 Task: Search one way flight ticket for 5 adults, 2 children, 1 infant in seat and 1 infant on lap in economy from Lawton: Lawton-fort Sill Regional Airport to Indianapolis: Indianapolis International Airport on 8-5-2023. Number of bags: 10 checked bags. Price is upto 73000. Outbound departure time preference is 4:30.
Action: Mouse moved to (309, 270)
Screenshot: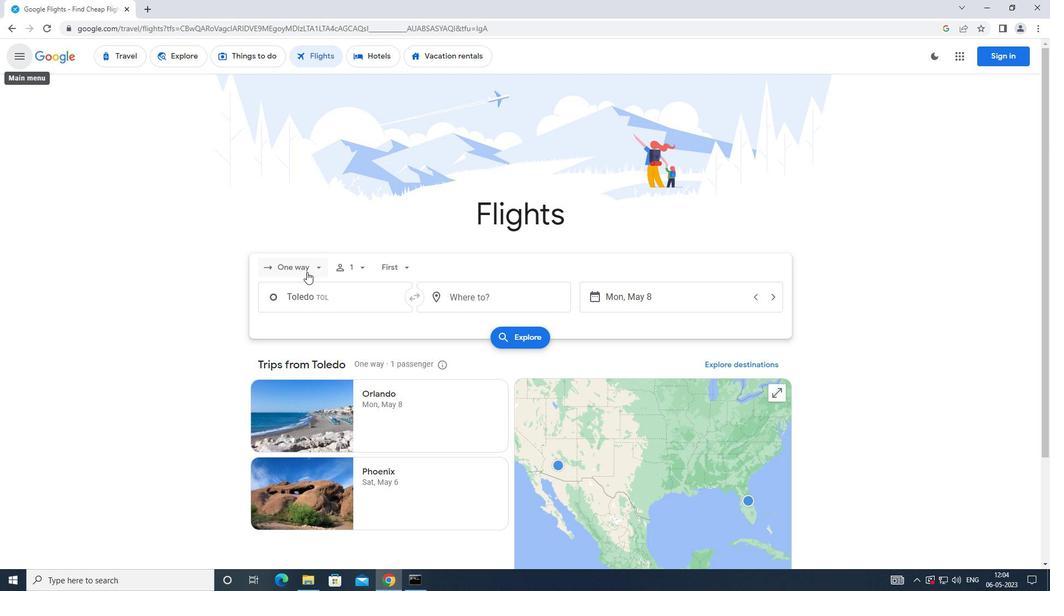 
Action: Mouse pressed left at (309, 270)
Screenshot: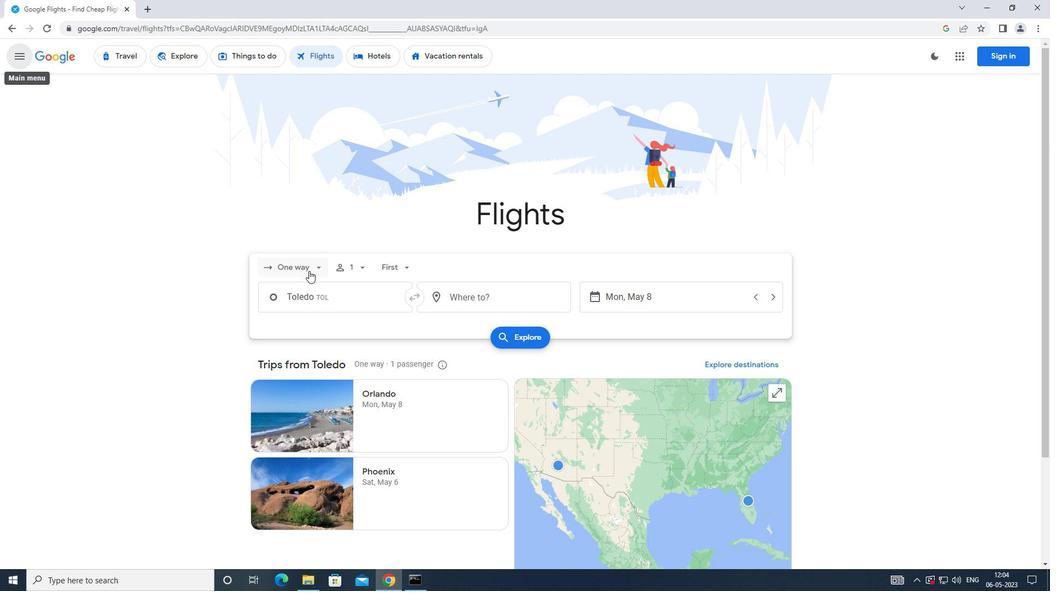 
Action: Mouse moved to (328, 315)
Screenshot: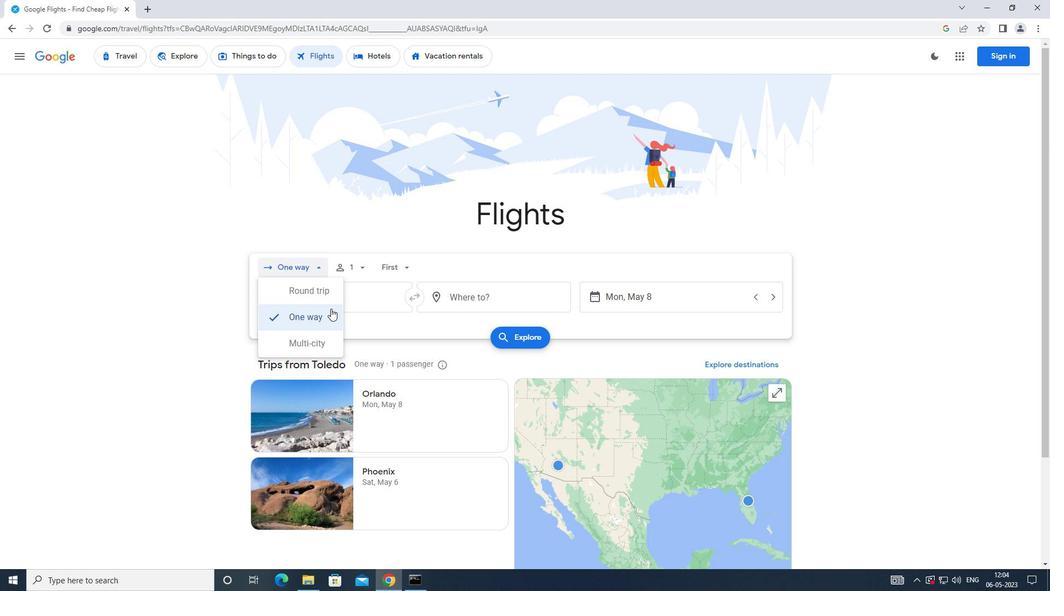 
Action: Mouse pressed left at (328, 315)
Screenshot: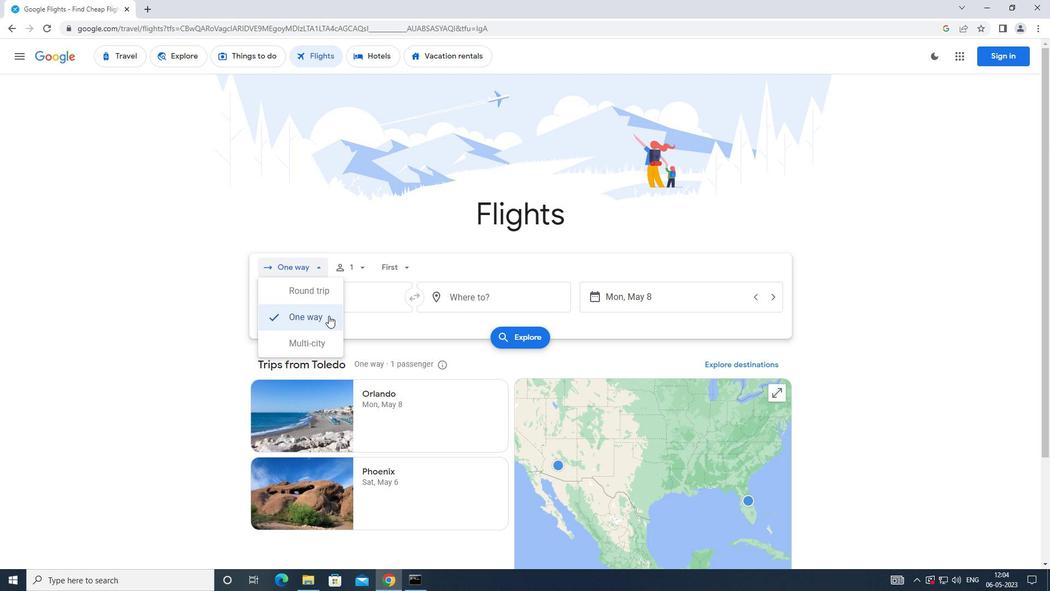
Action: Mouse moved to (346, 268)
Screenshot: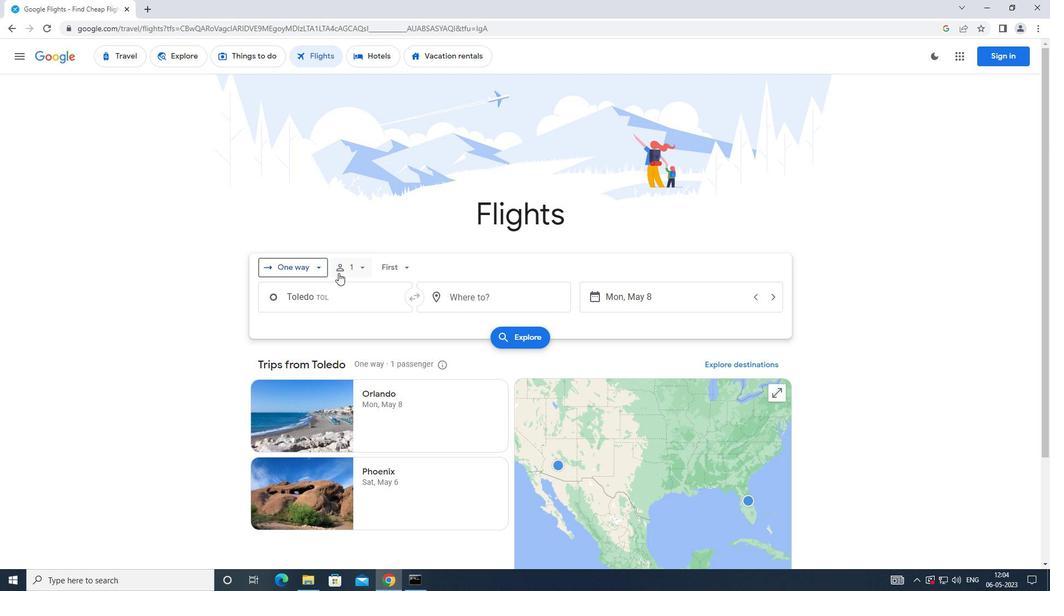 
Action: Mouse pressed left at (346, 268)
Screenshot: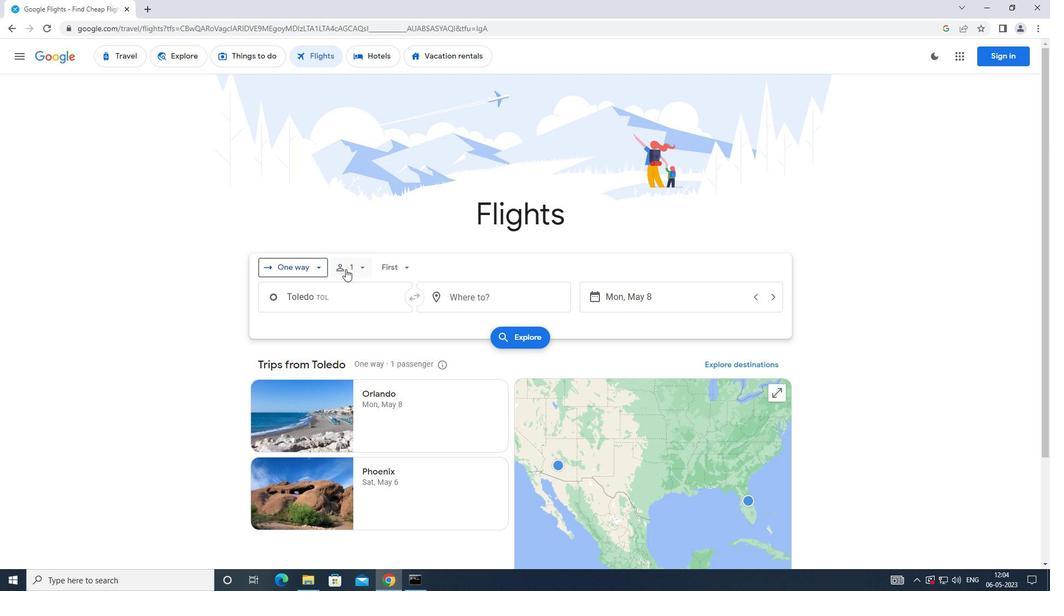 
Action: Mouse moved to (443, 298)
Screenshot: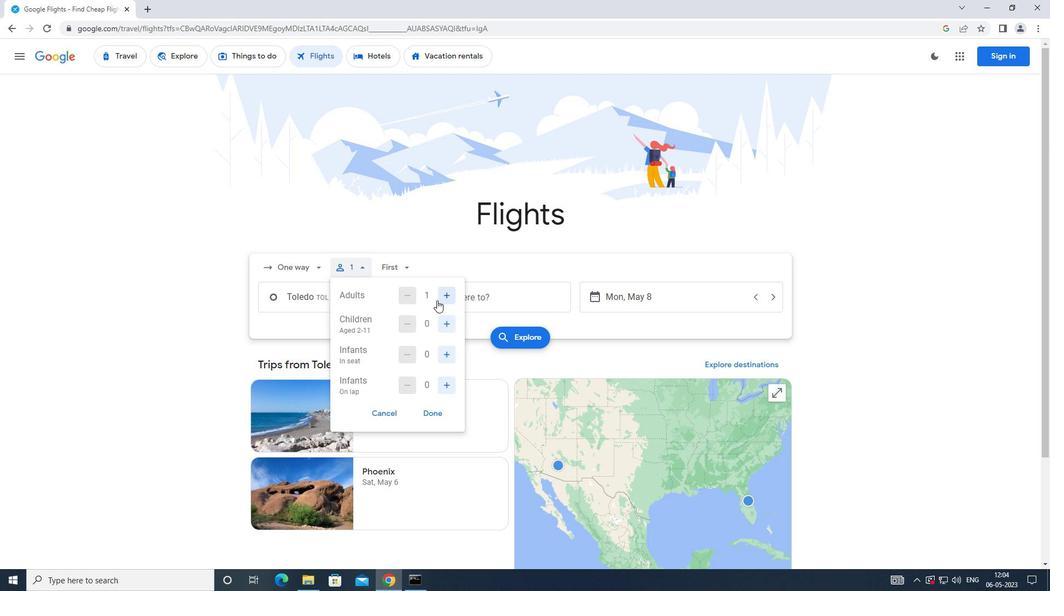 
Action: Mouse pressed left at (443, 298)
Screenshot: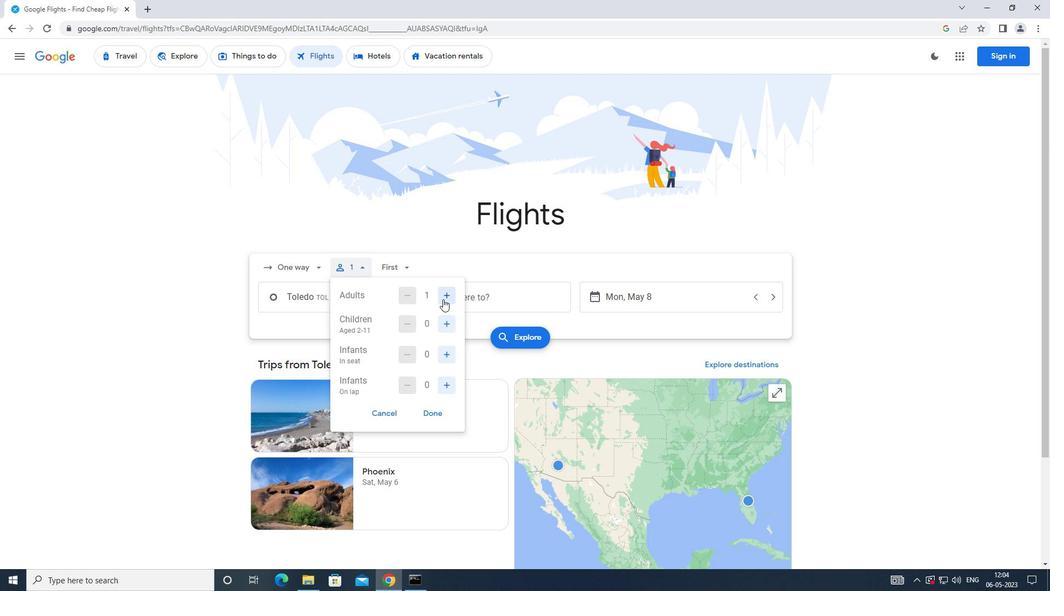 
Action: Mouse pressed left at (443, 298)
Screenshot: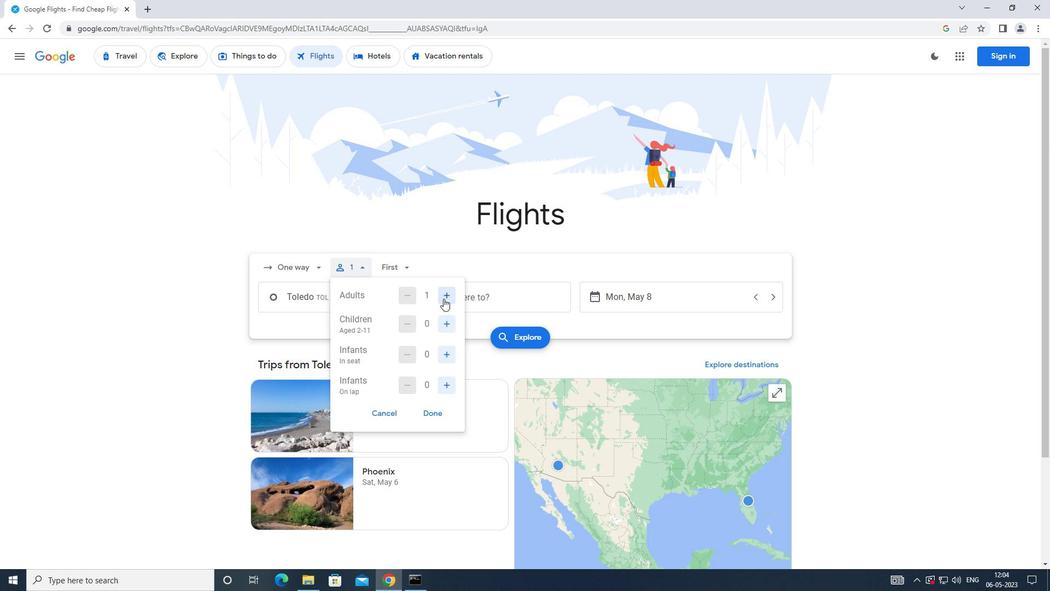 
Action: Mouse pressed left at (443, 298)
Screenshot: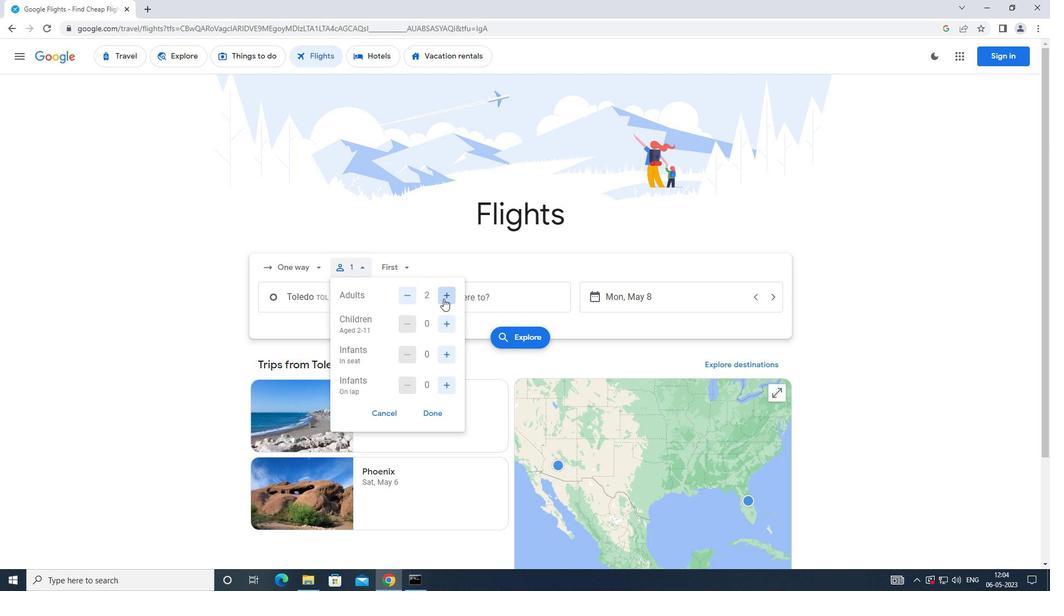 
Action: Mouse pressed left at (443, 298)
Screenshot: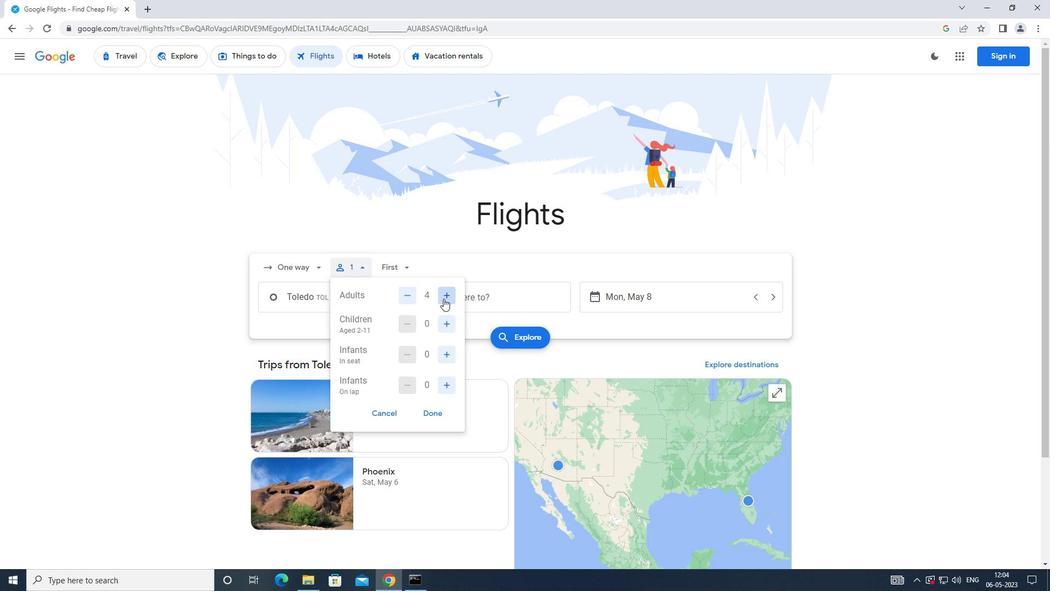 
Action: Mouse moved to (443, 317)
Screenshot: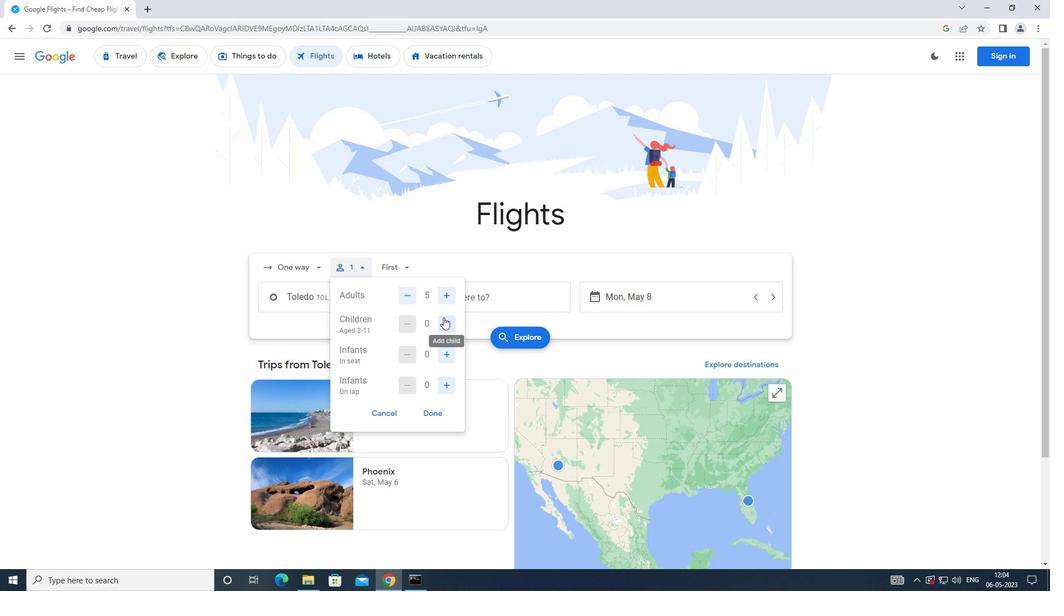 
Action: Mouse pressed left at (443, 317)
Screenshot: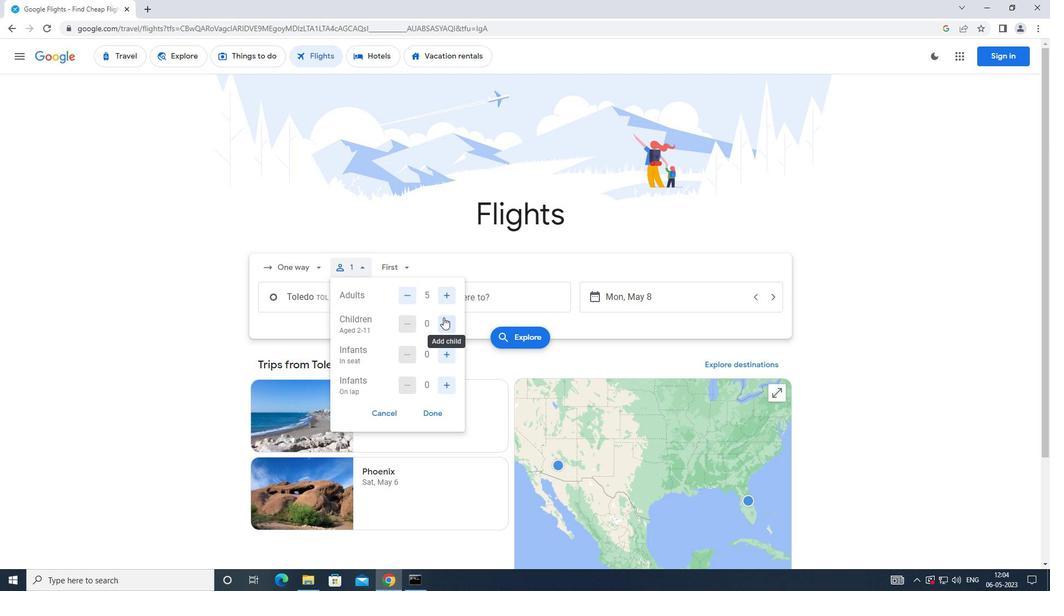 
Action: Mouse pressed left at (443, 317)
Screenshot: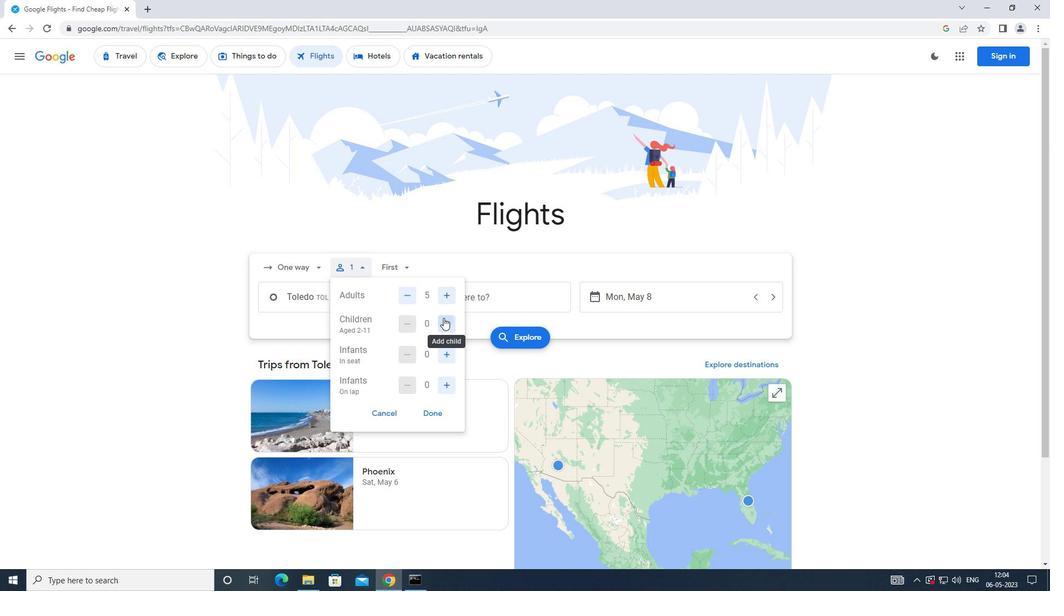 
Action: Mouse moved to (448, 357)
Screenshot: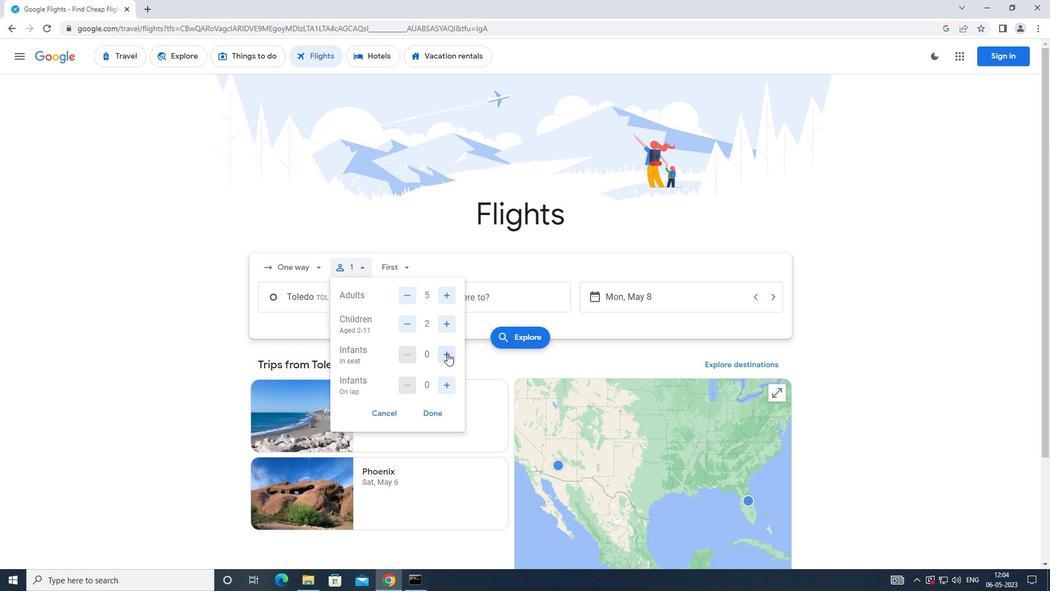 
Action: Mouse pressed left at (448, 357)
Screenshot: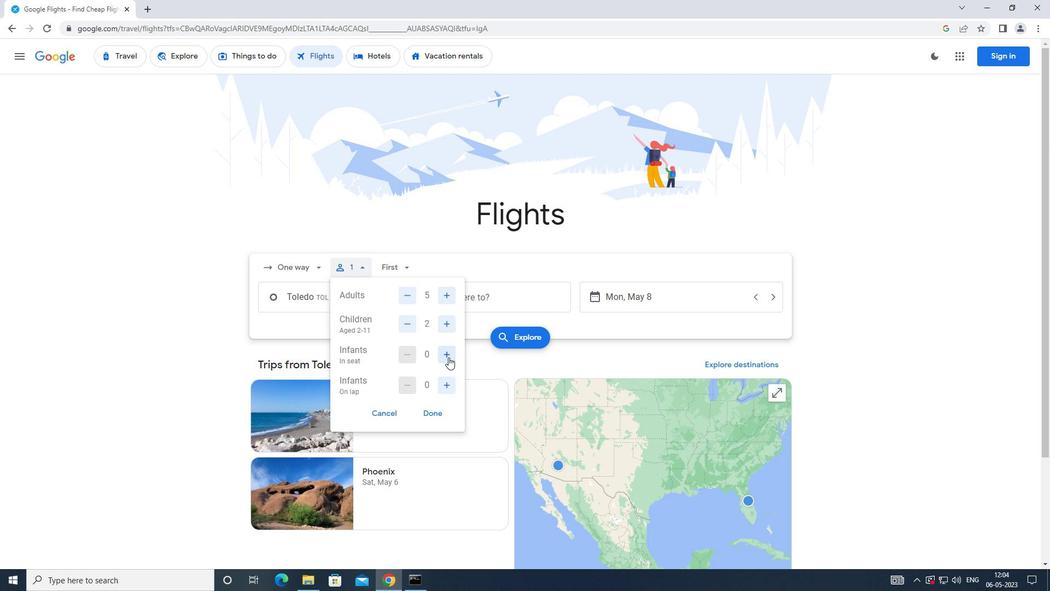 
Action: Mouse moved to (446, 395)
Screenshot: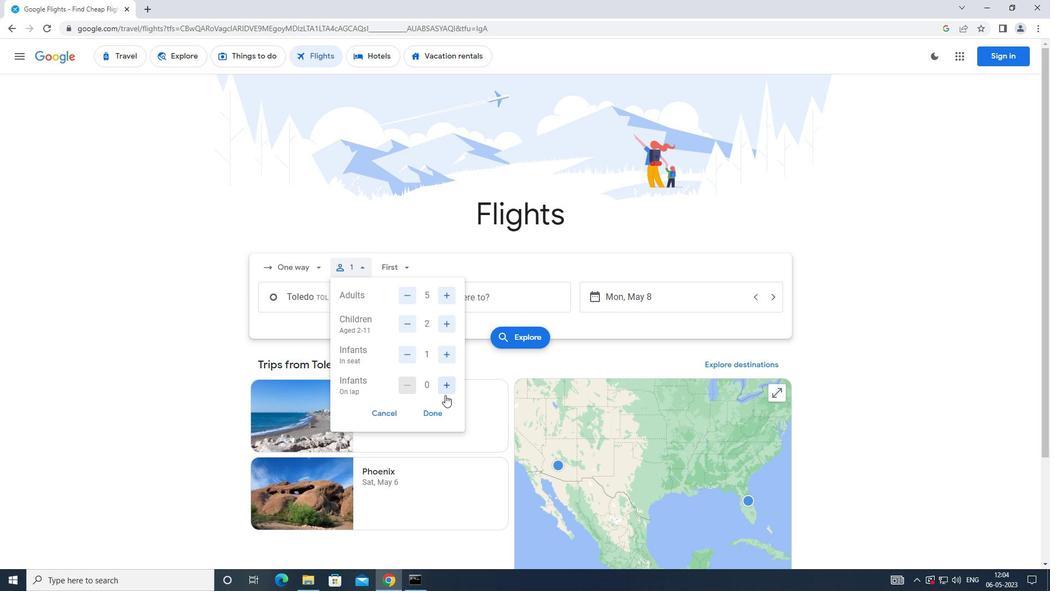 
Action: Mouse pressed left at (446, 395)
Screenshot: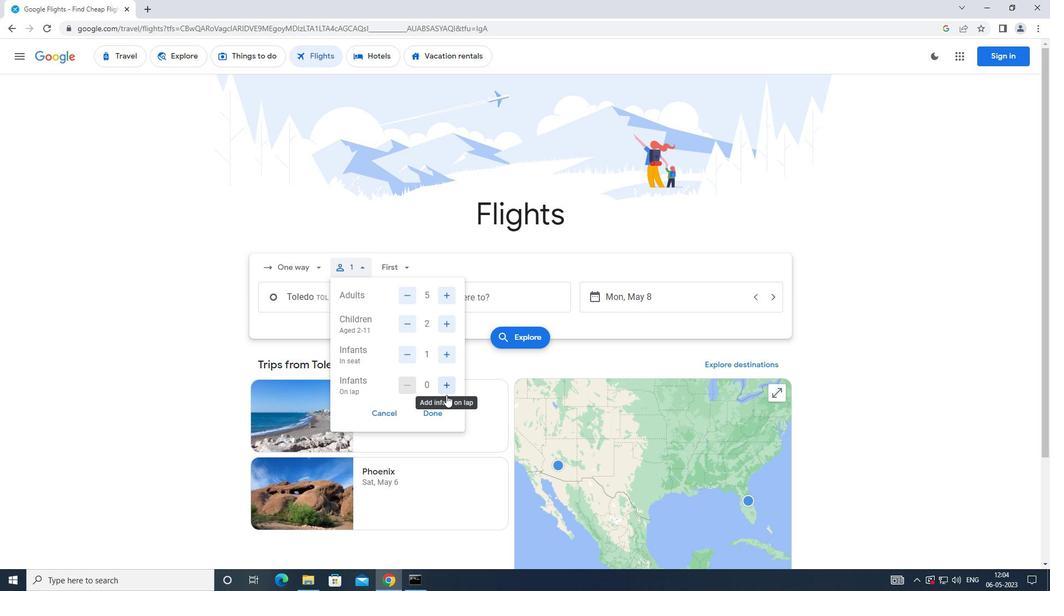 
Action: Mouse moved to (439, 408)
Screenshot: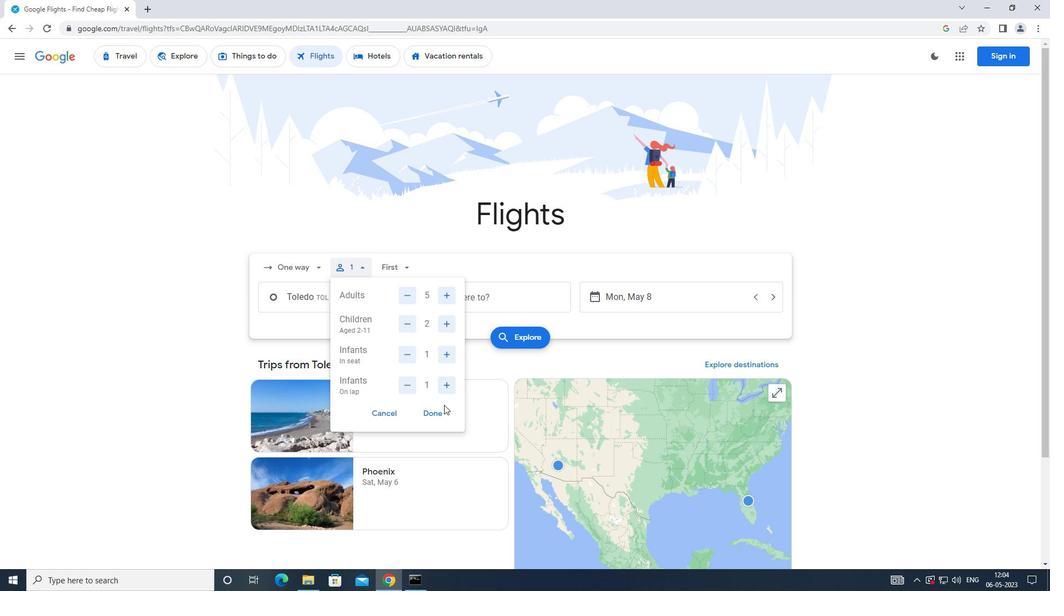 
Action: Mouse pressed left at (439, 408)
Screenshot: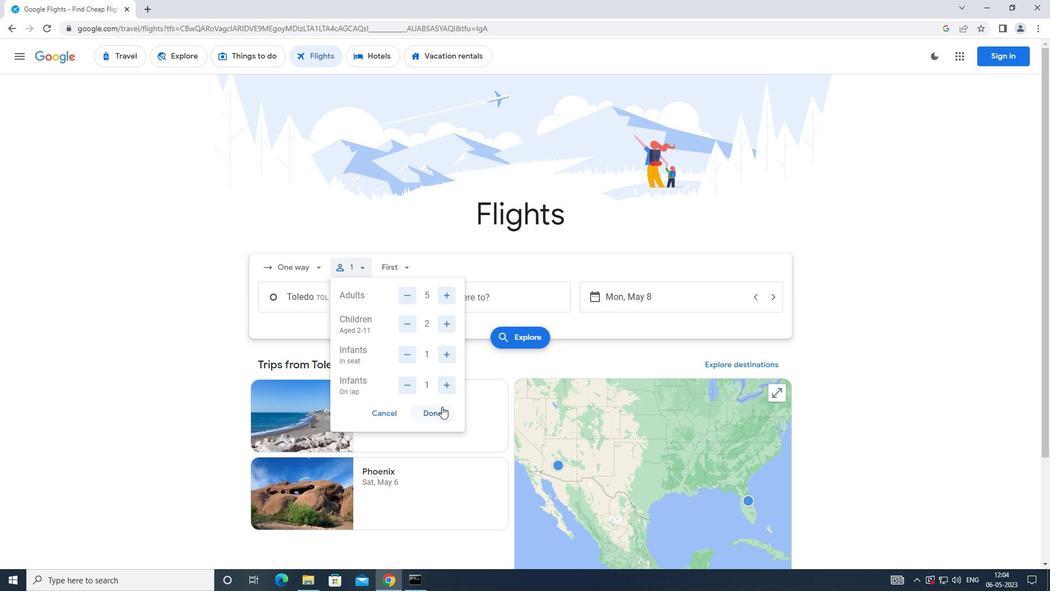 
Action: Mouse moved to (404, 263)
Screenshot: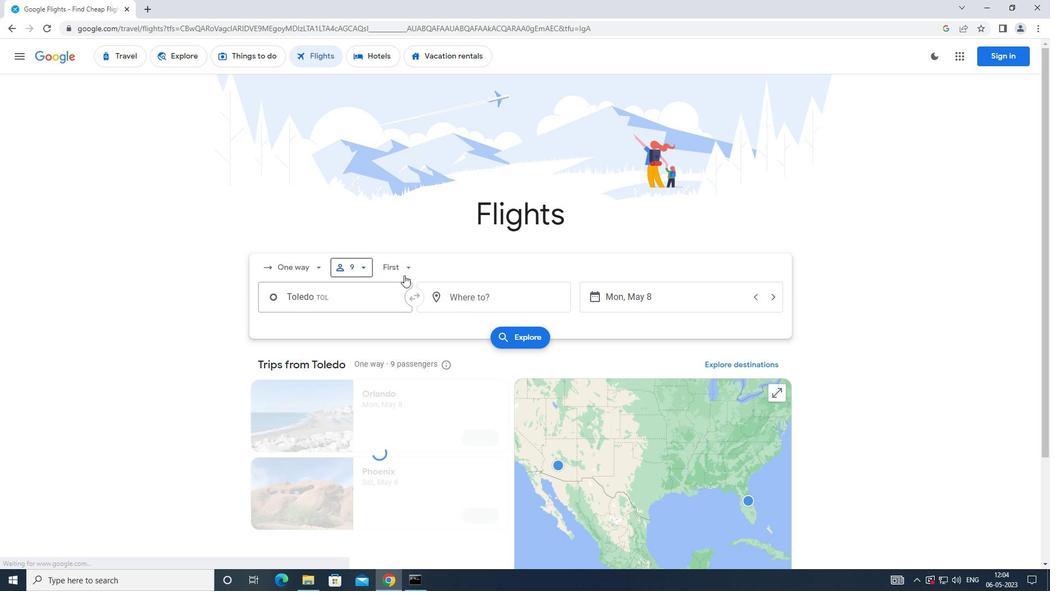 
Action: Mouse pressed left at (404, 263)
Screenshot: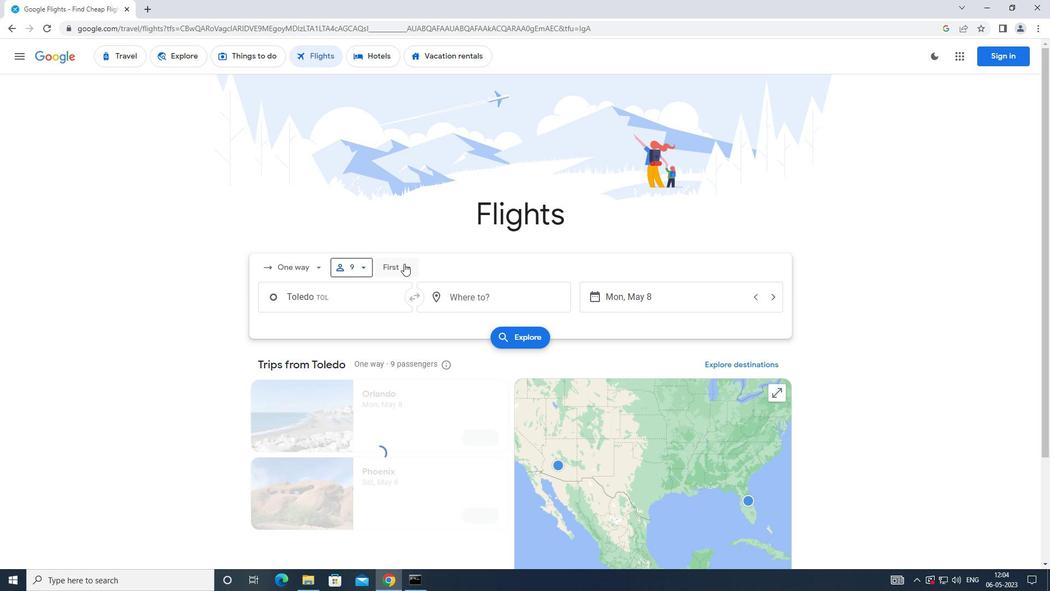 
Action: Mouse moved to (421, 292)
Screenshot: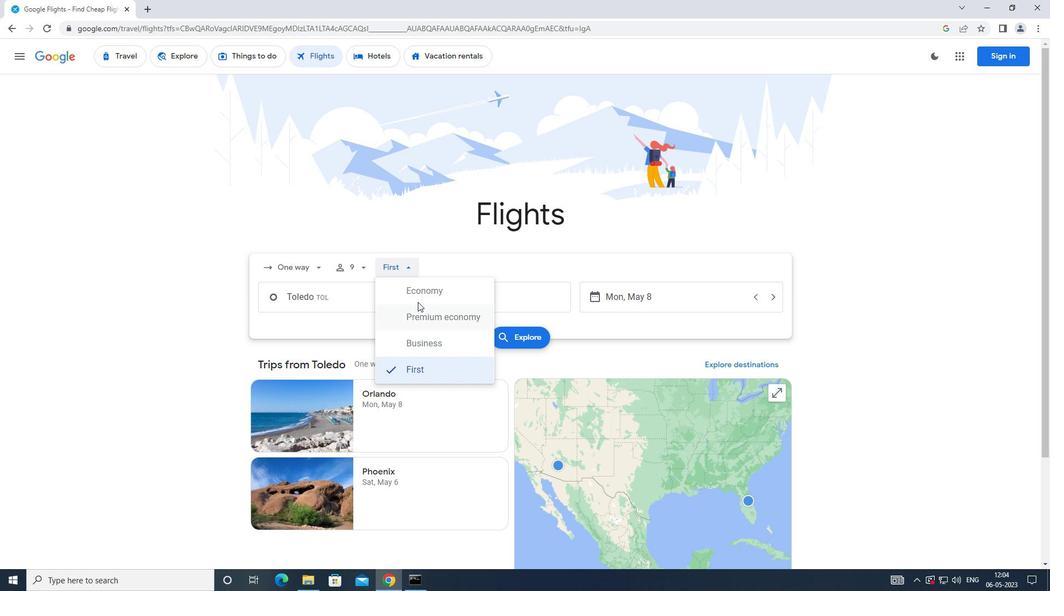 
Action: Mouse pressed left at (421, 292)
Screenshot: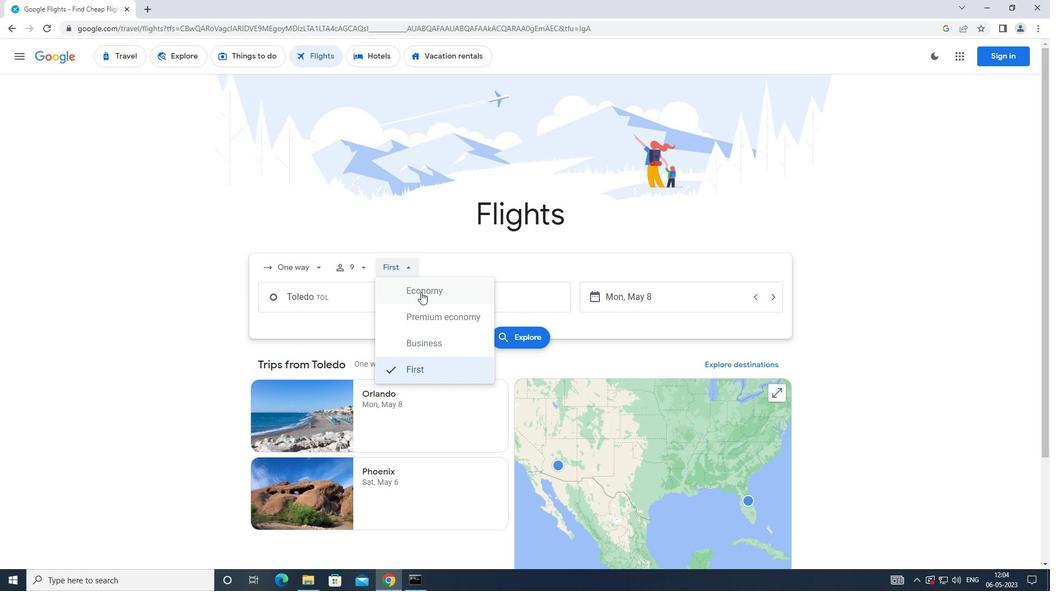 
Action: Mouse moved to (374, 293)
Screenshot: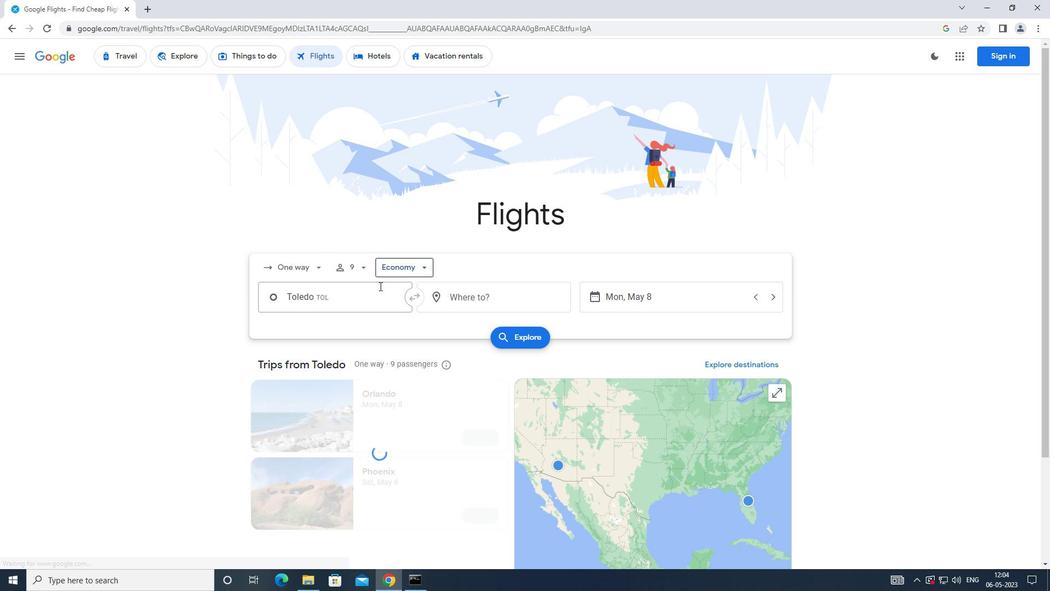 
Action: Mouse pressed left at (374, 293)
Screenshot: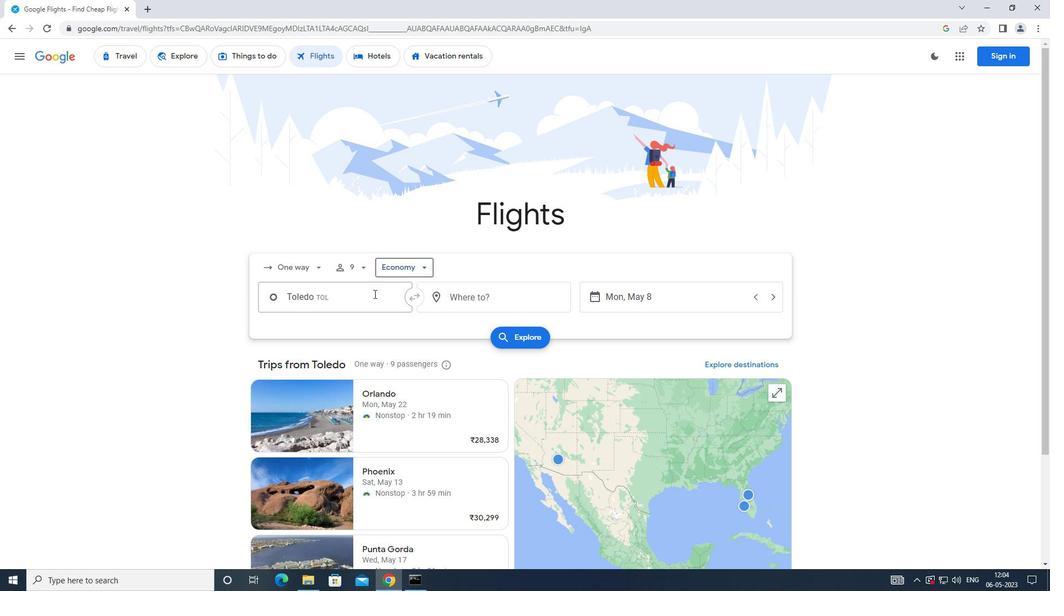 
Action: Mouse moved to (374, 297)
Screenshot: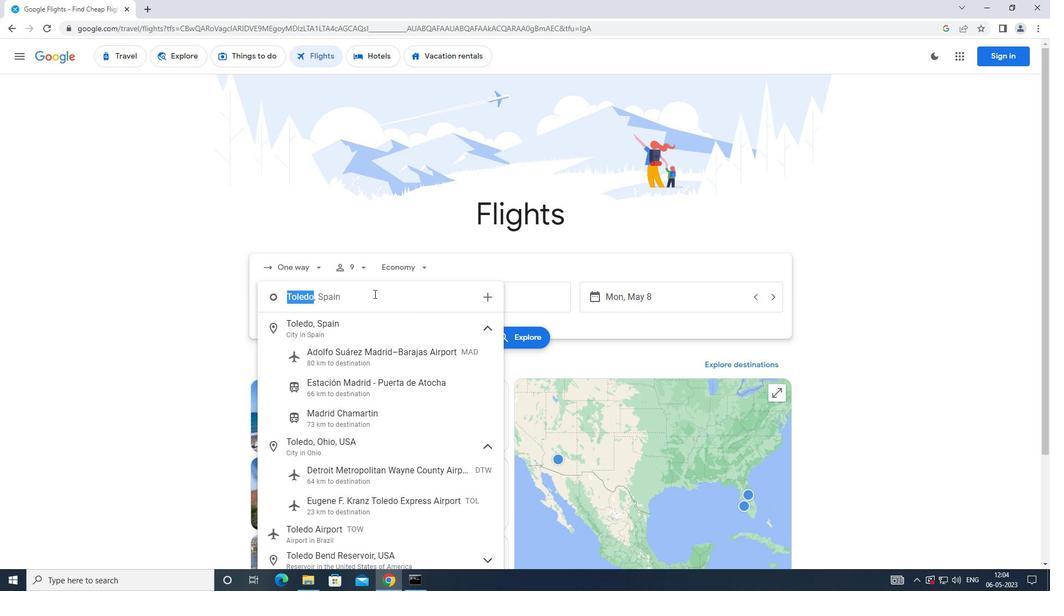 
Action: Key pressed <Key.caps_lock>l<Key.backspace><Key.caps_lock>l<Key.caps_lock>awton-fort
Screenshot: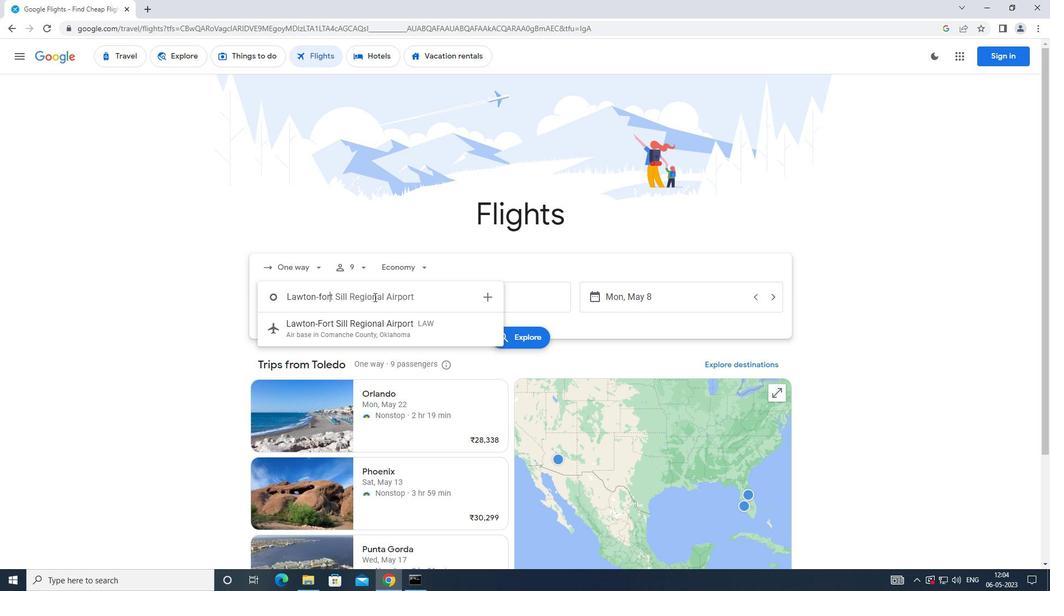 
Action: Mouse moved to (352, 333)
Screenshot: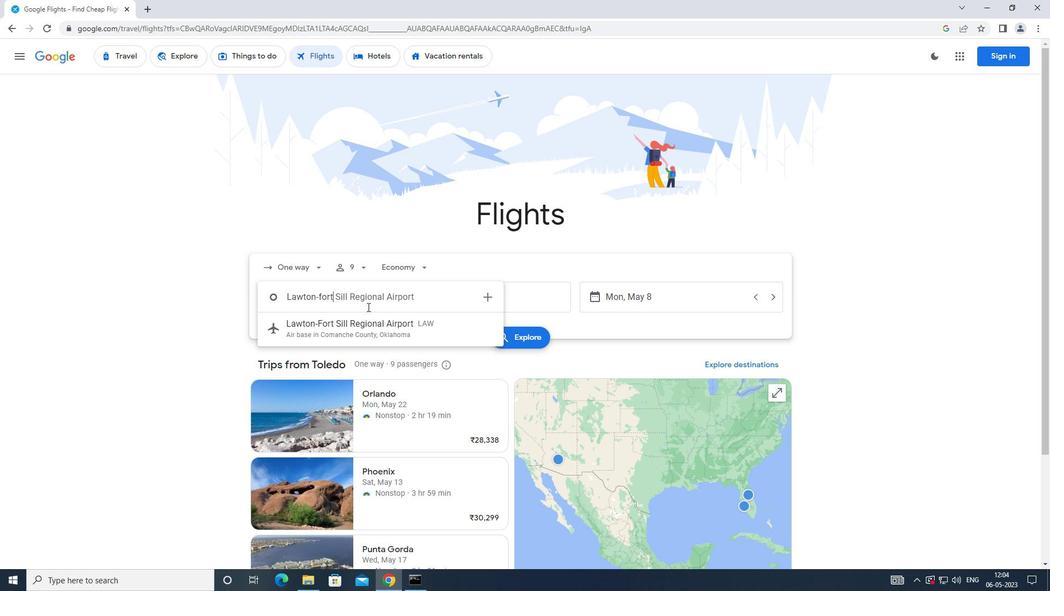 
Action: Mouse pressed left at (352, 333)
Screenshot: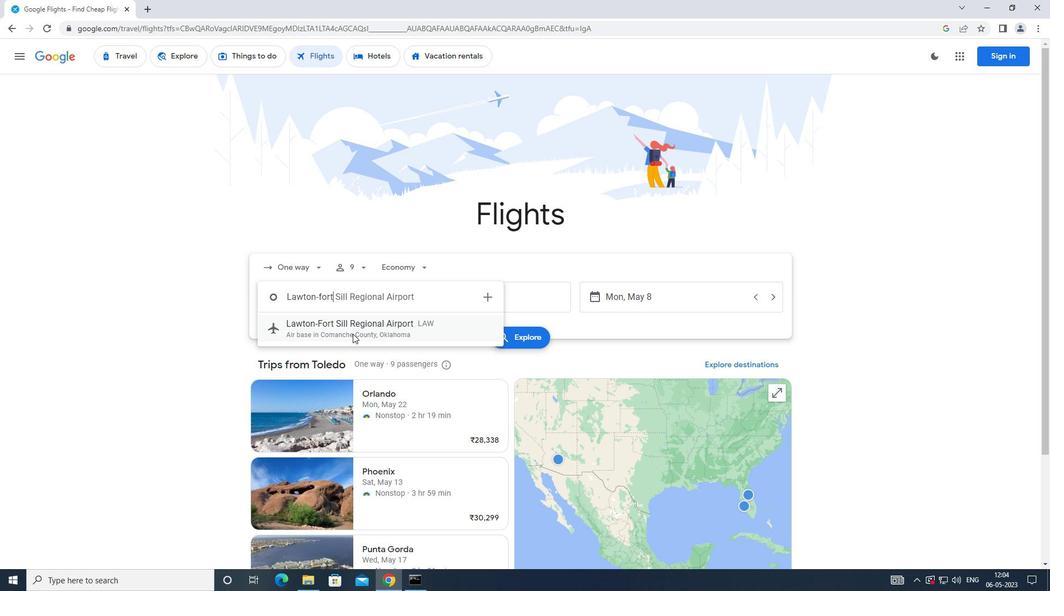 
Action: Mouse moved to (448, 297)
Screenshot: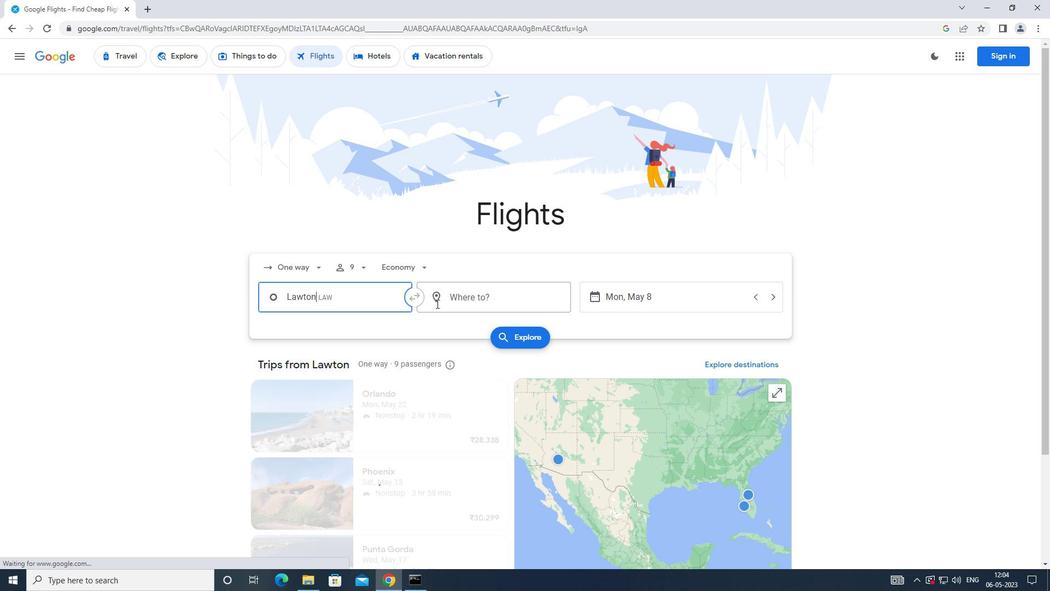 
Action: Mouse pressed left at (448, 297)
Screenshot: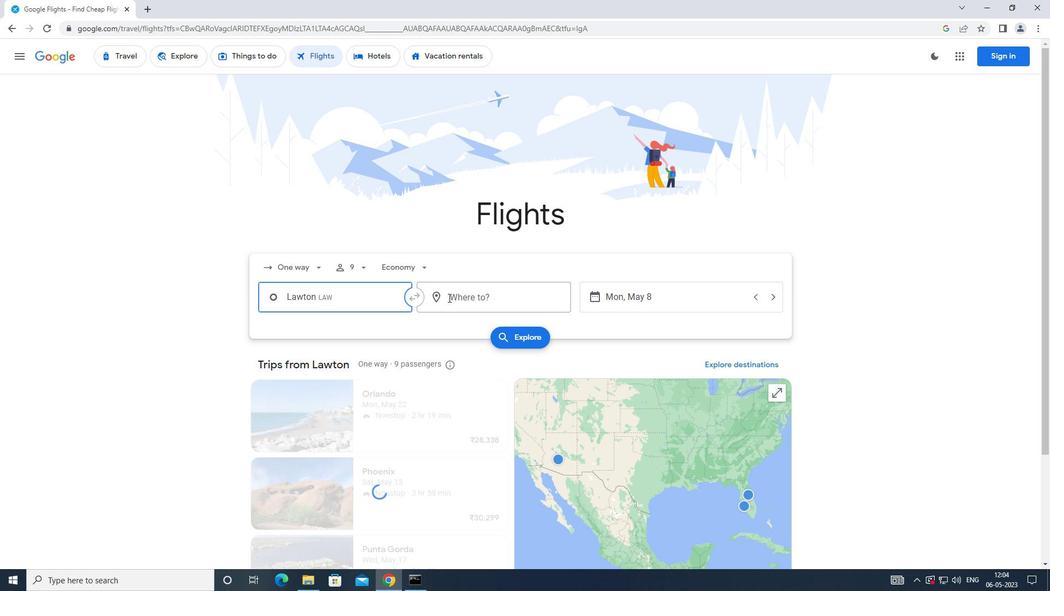
Action: Mouse moved to (429, 303)
Screenshot: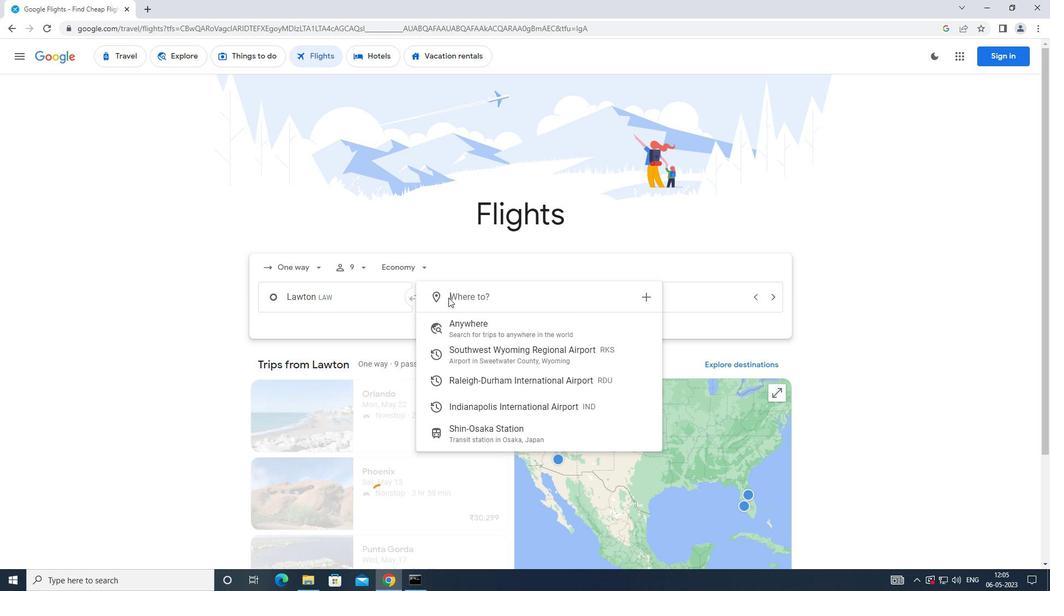 
Action: Key pressed <Key.caps_lock>i<Key.caps_lock>ndianapolis
Screenshot: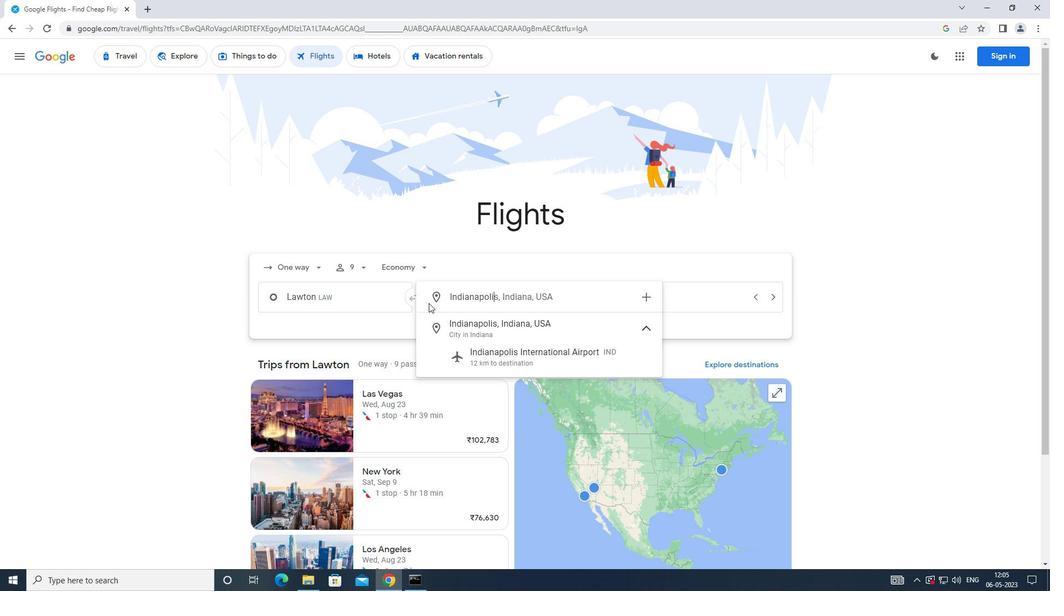 
Action: Mouse moved to (489, 357)
Screenshot: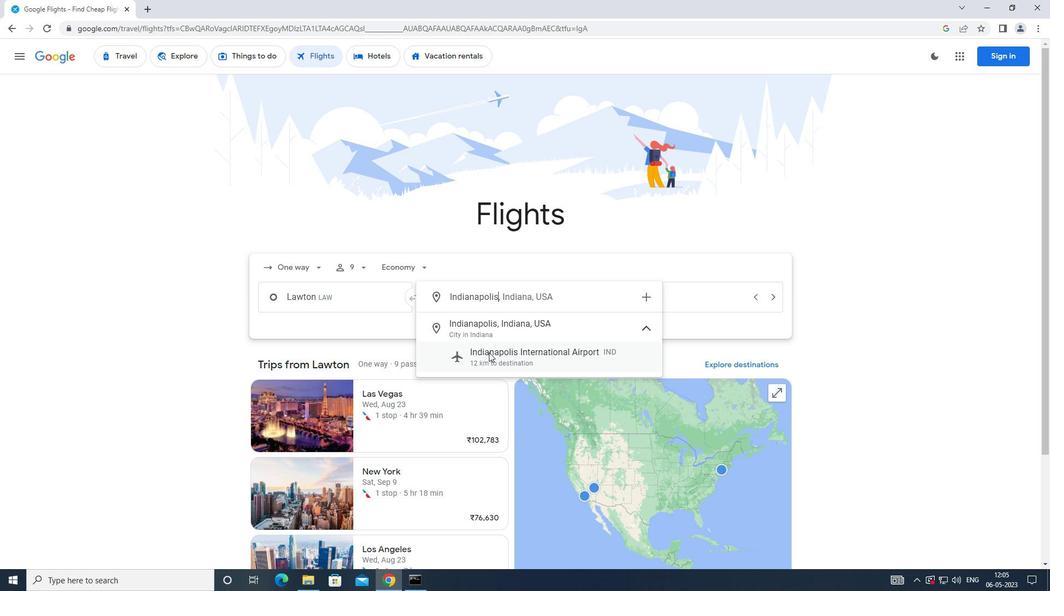 
Action: Mouse pressed left at (489, 357)
Screenshot: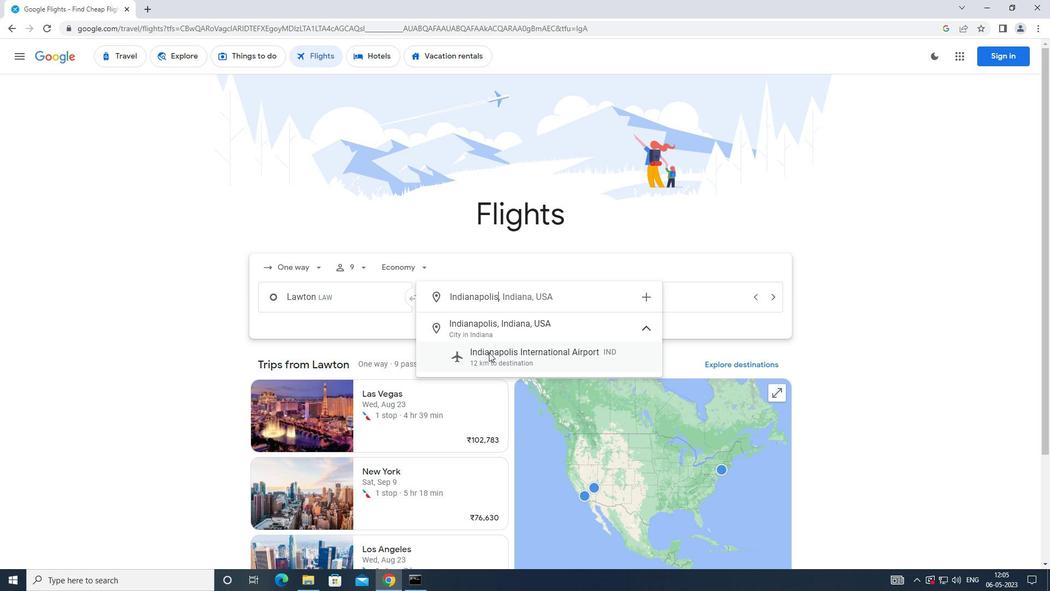 
Action: Mouse moved to (632, 307)
Screenshot: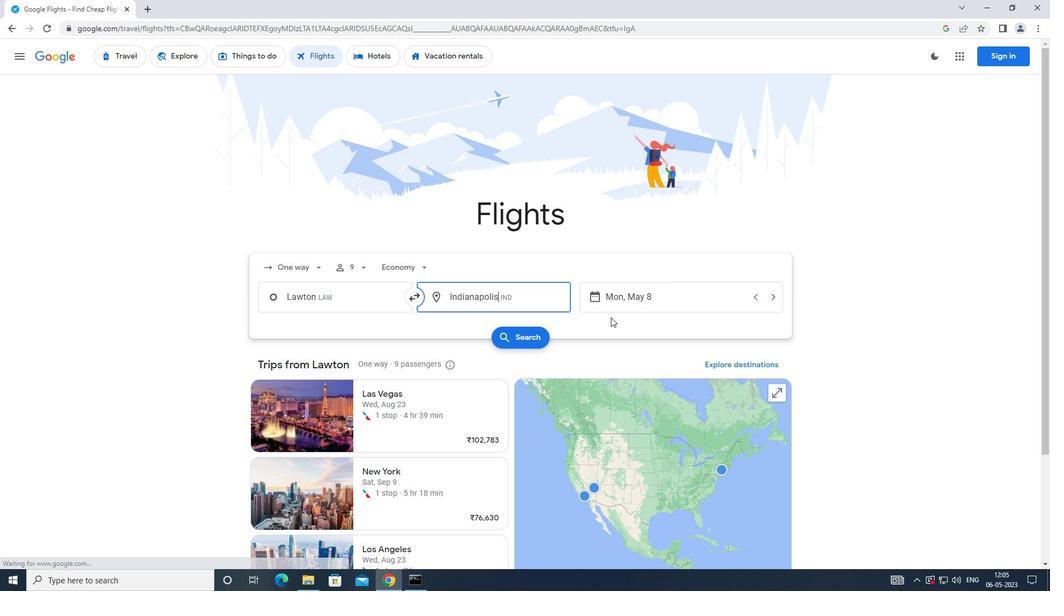 
Action: Mouse pressed left at (632, 307)
Screenshot: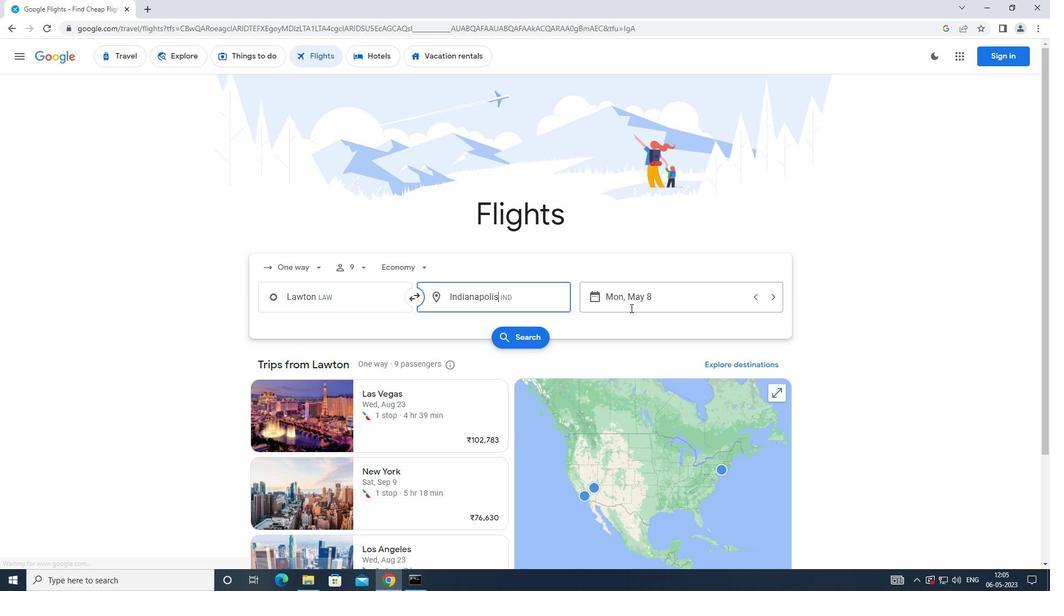 
Action: Mouse moved to (419, 389)
Screenshot: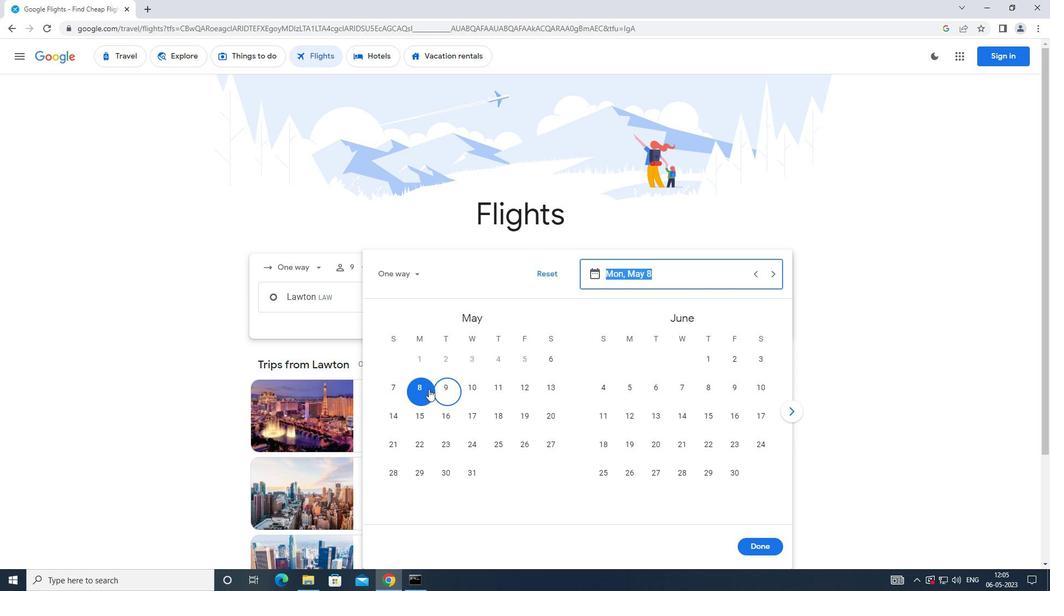 
Action: Mouse pressed left at (419, 389)
Screenshot: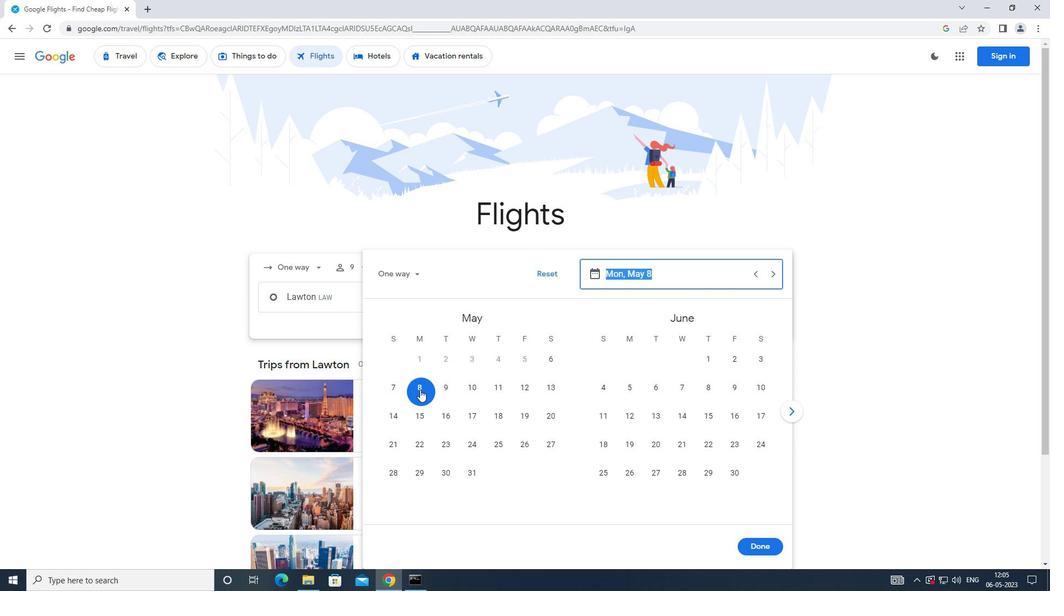 
Action: Mouse moved to (746, 547)
Screenshot: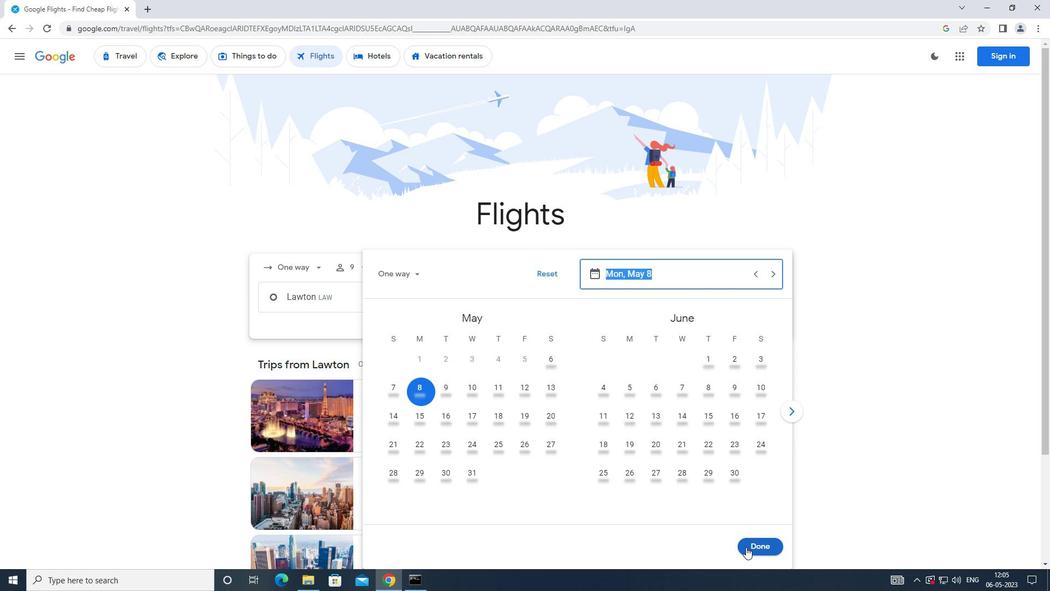 
Action: Mouse pressed left at (746, 547)
Screenshot: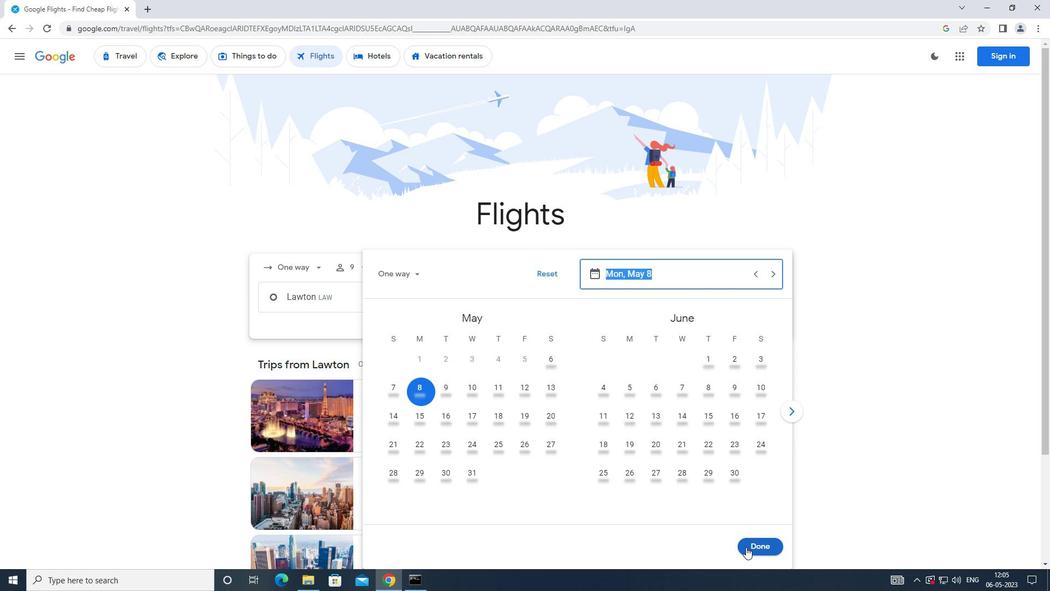 
Action: Mouse moved to (529, 337)
Screenshot: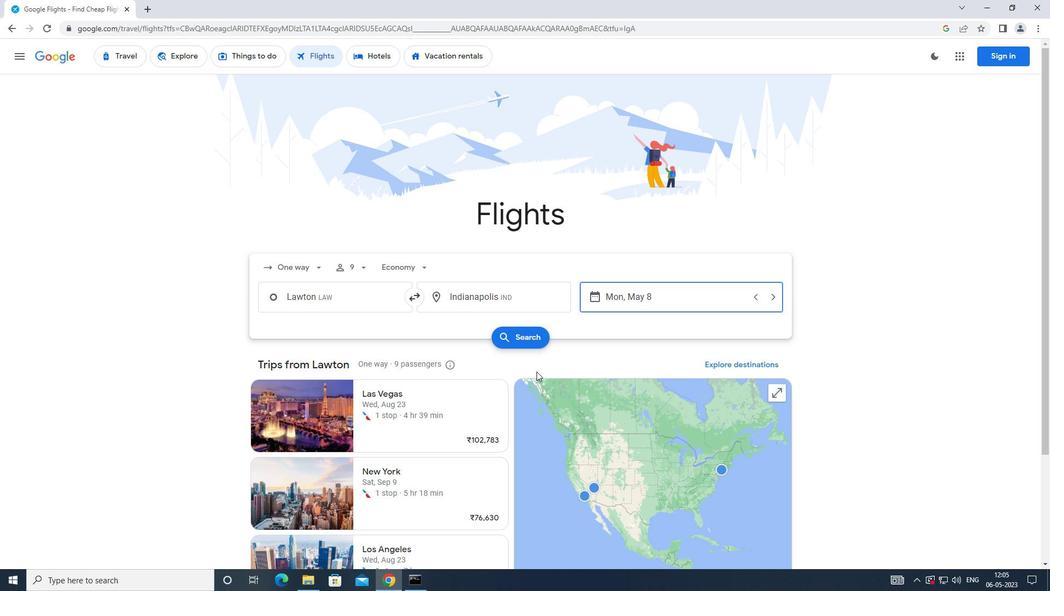 
Action: Mouse pressed left at (529, 337)
Screenshot: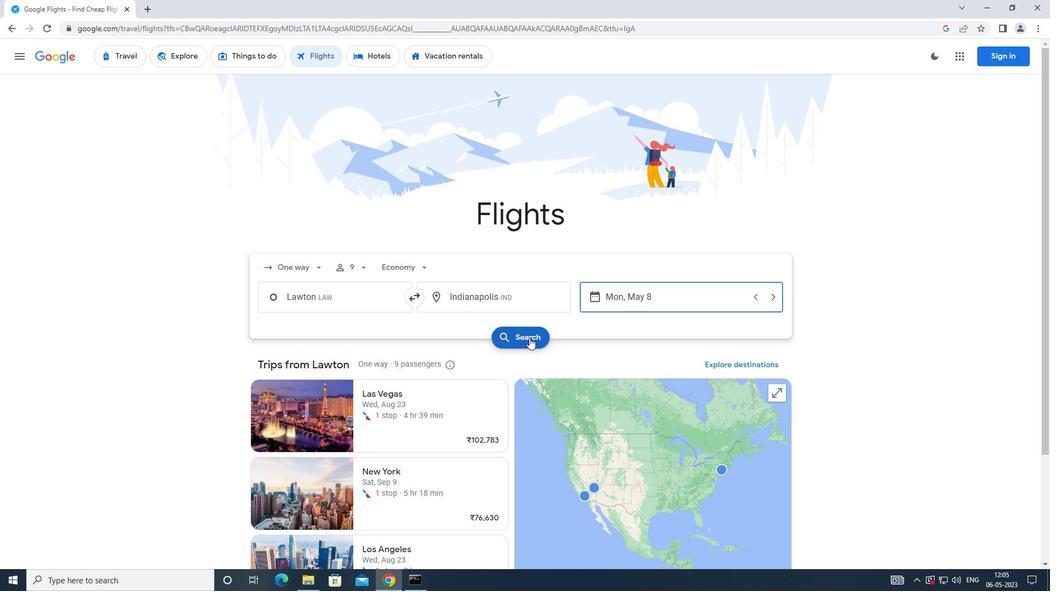 
Action: Mouse moved to (282, 164)
Screenshot: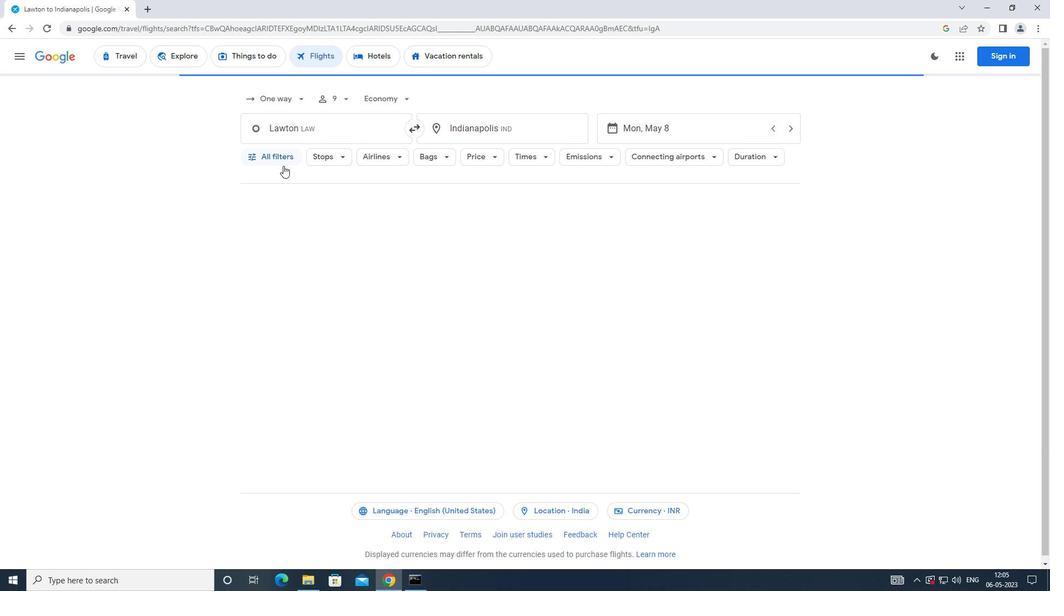 
Action: Mouse pressed left at (282, 164)
Screenshot: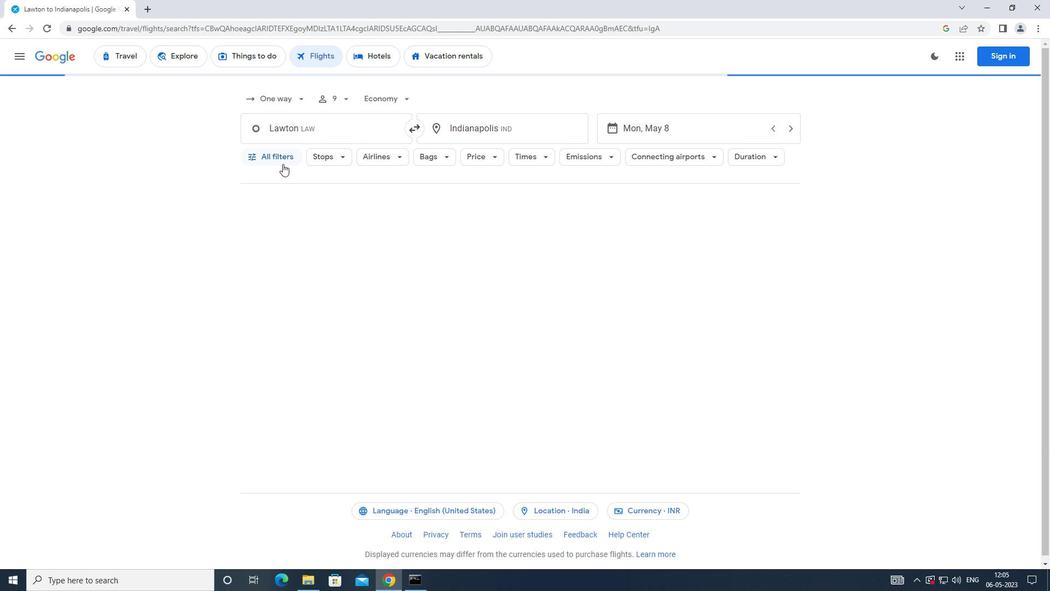 
Action: Mouse moved to (303, 252)
Screenshot: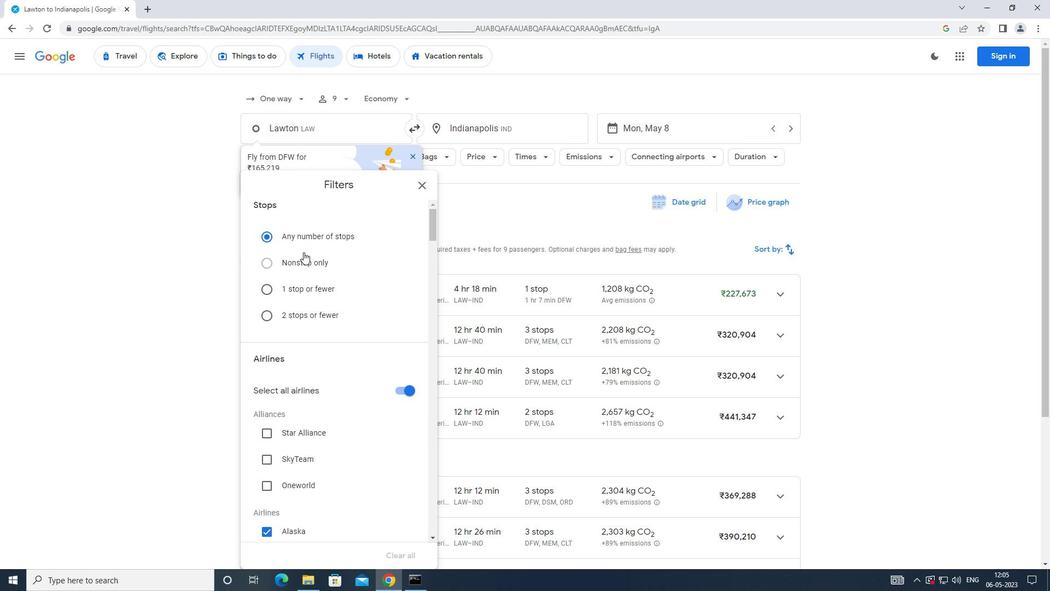 
Action: Mouse scrolled (303, 252) with delta (0, 0)
Screenshot: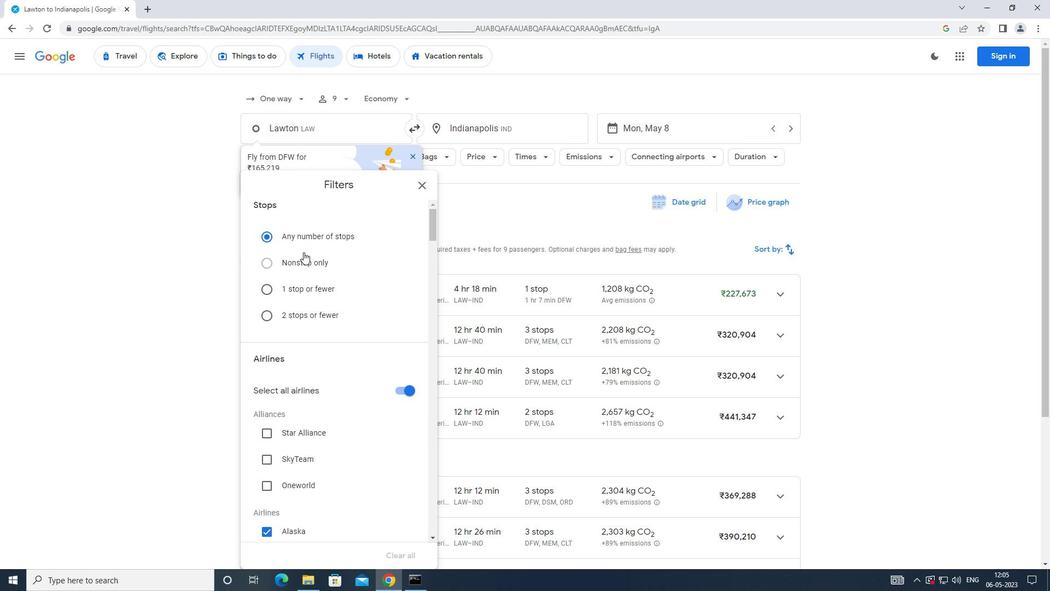 
Action: Mouse moved to (303, 253)
Screenshot: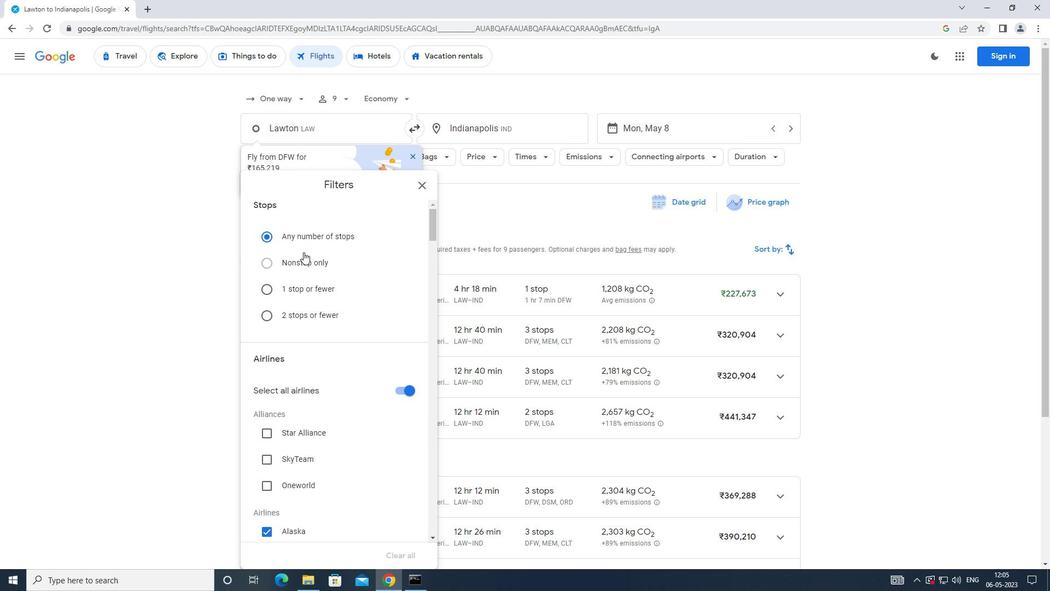 
Action: Mouse scrolled (303, 253) with delta (0, 0)
Screenshot: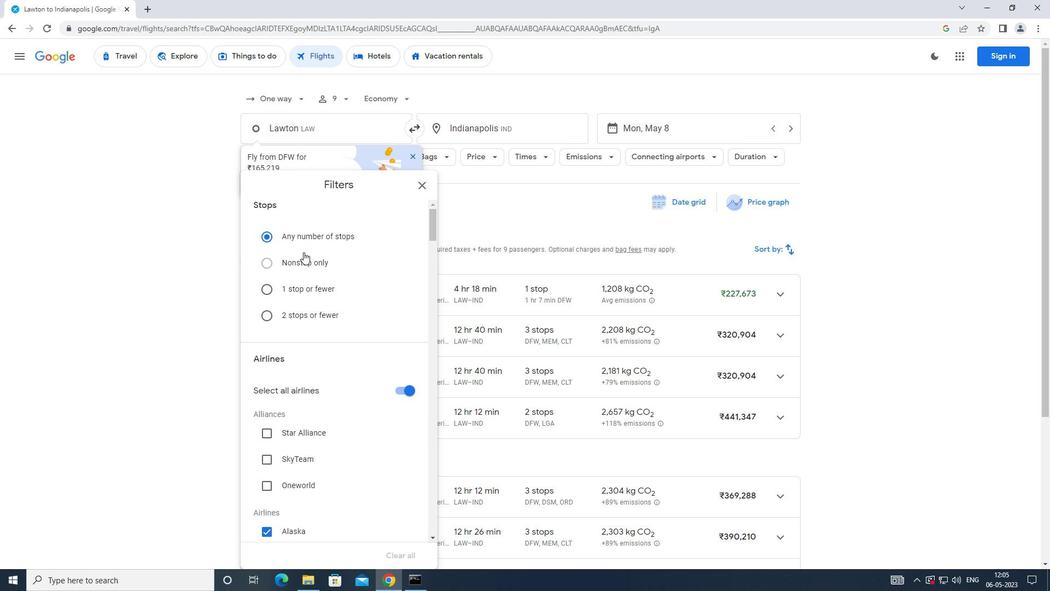 
Action: Mouse scrolled (303, 253) with delta (0, 0)
Screenshot: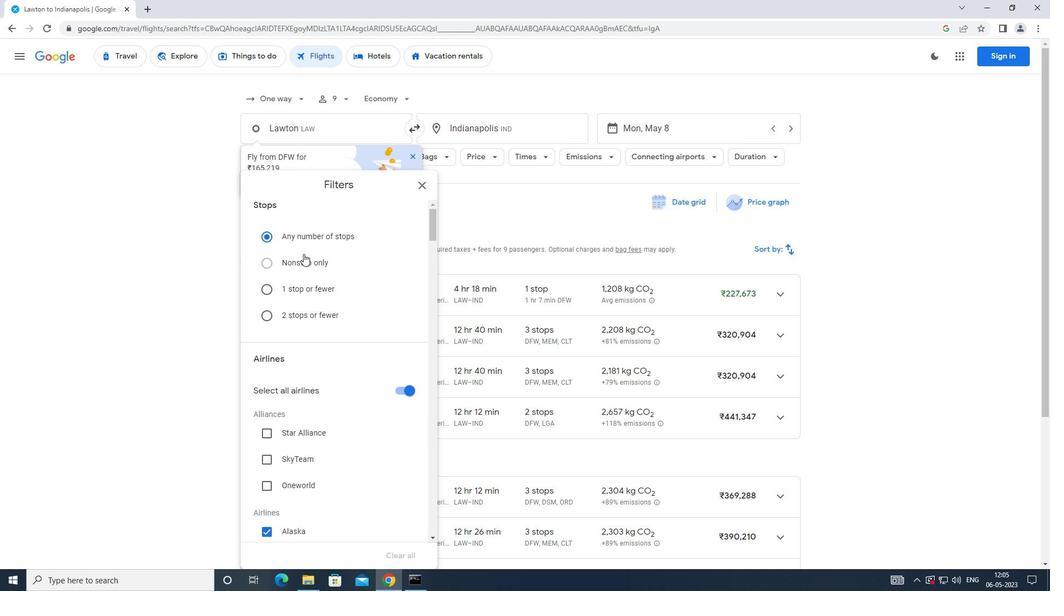 
Action: Mouse moved to (396, 228)
Screenshot: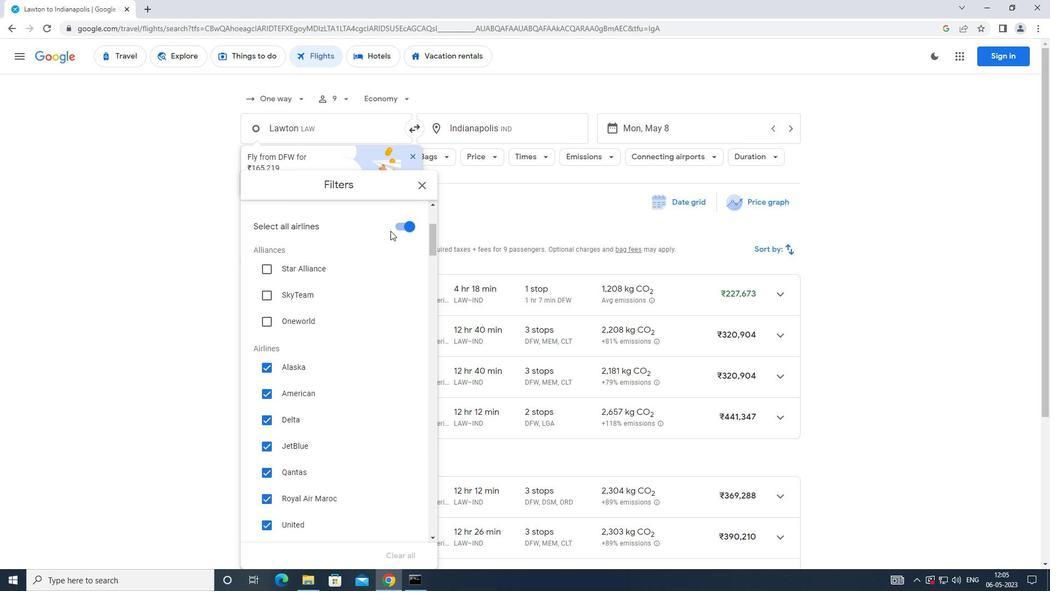 
Action: Mouse pressed left at (396, 228)
Screenshot: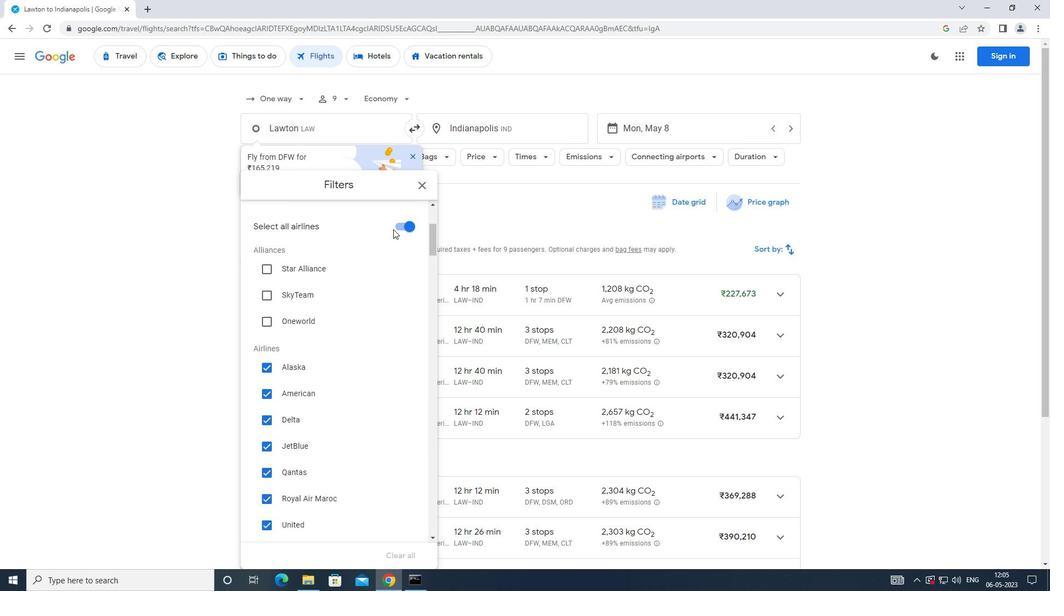 
Action: Mouse moved to (374, 287)
Screenshot: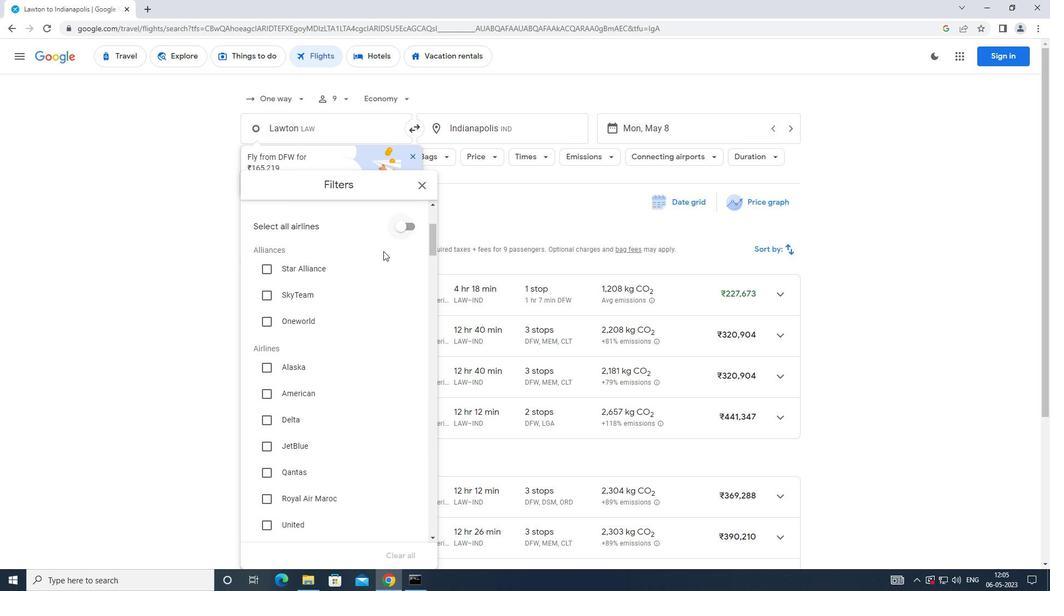 
Action: Mouse scrolled (374, 287) with delta (0, 0)
Screenshot: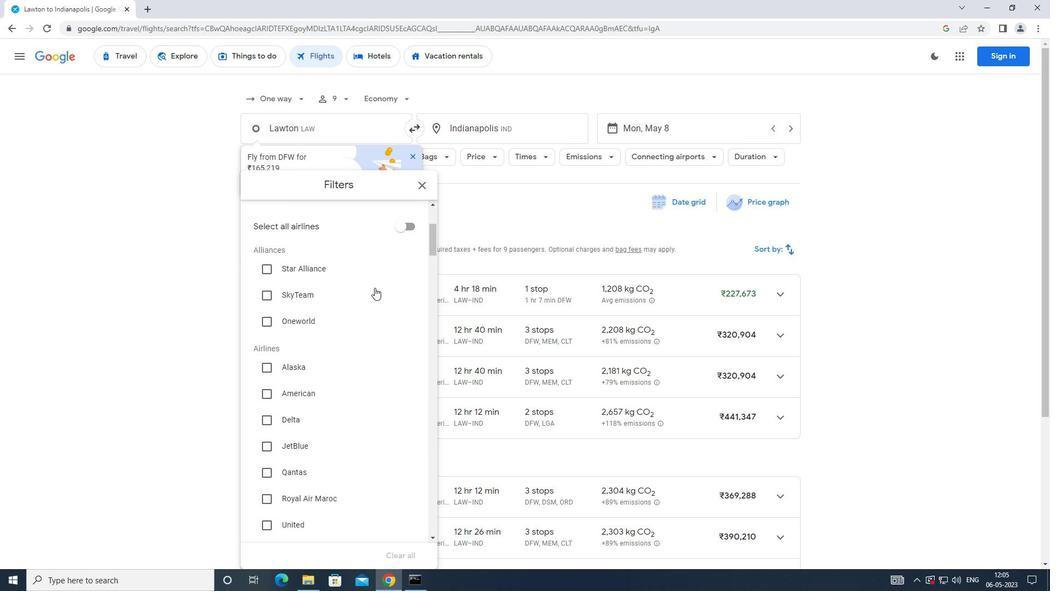 
Action: Mouse scrolled (374, 287) with delta (0, 0)
Screenshot: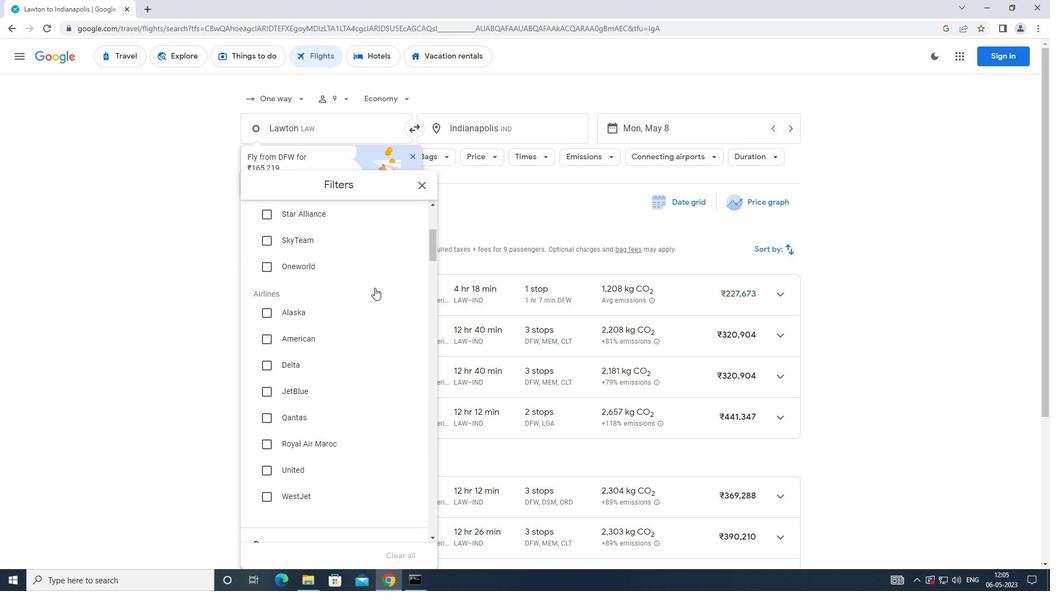 
Action: Mouse scrolled (374, 287) with delta (0, 0)
Screenshot: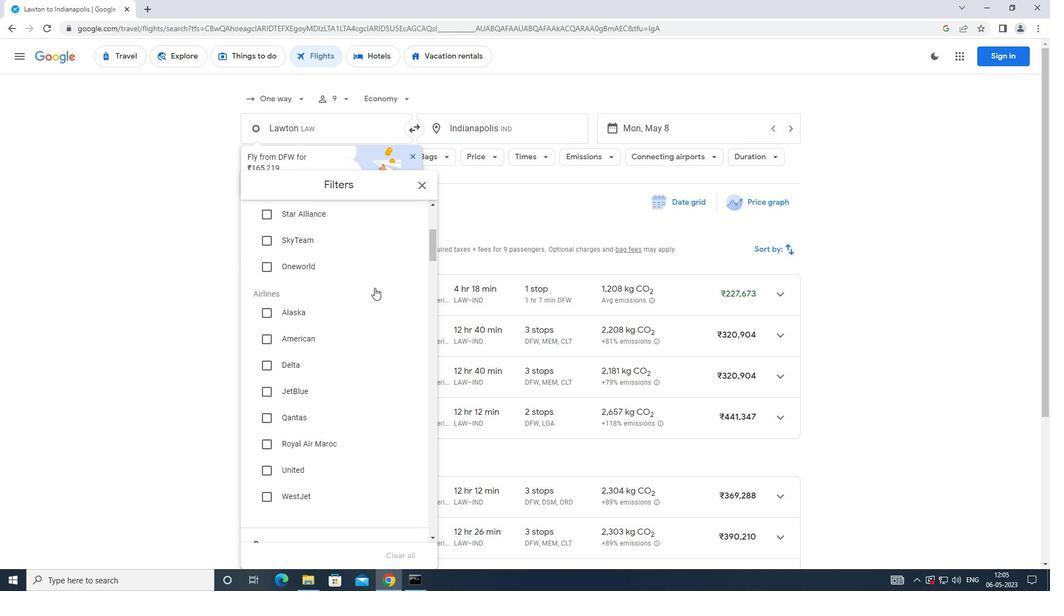 
Action: Mouse moved to (374, 287)
Screenshot: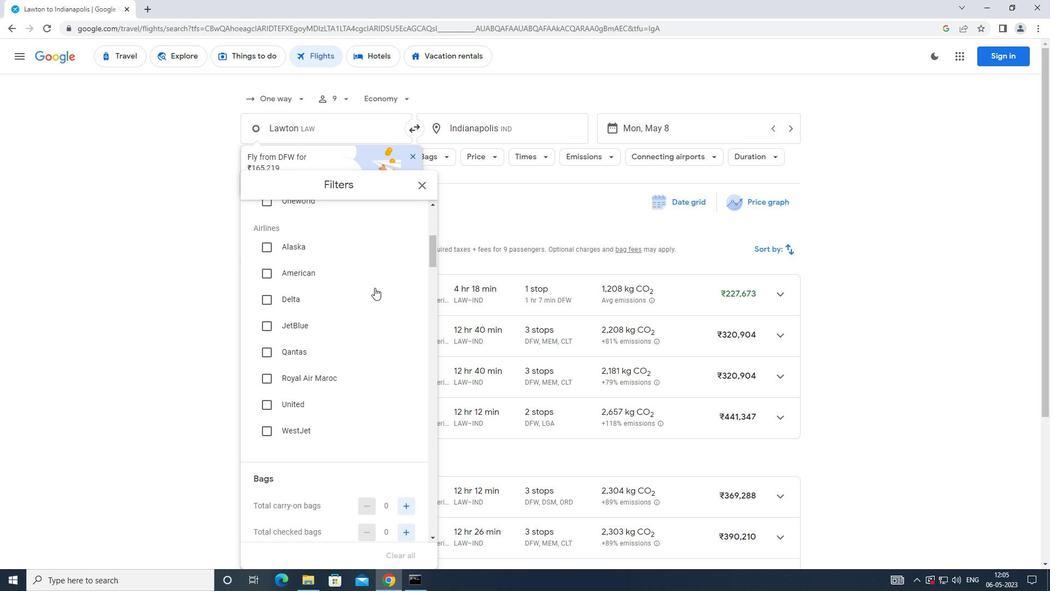 
Action: Mouse scrolled (374, 287) with delta (0, 0)
Screenshot: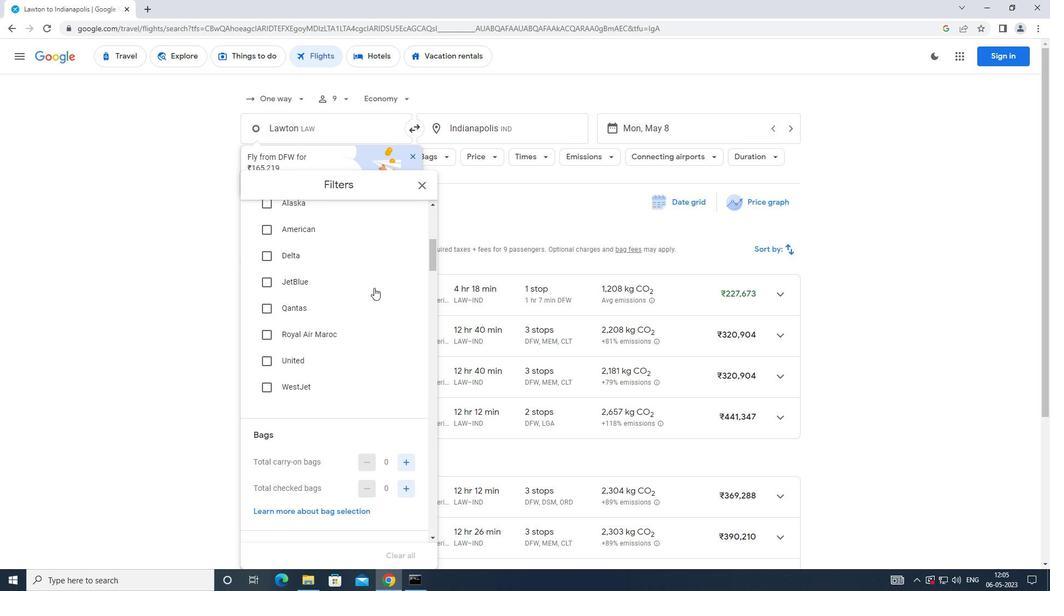 
Action: Mouse scrolled (374, 287) with delta (0, 0)
Screenshot: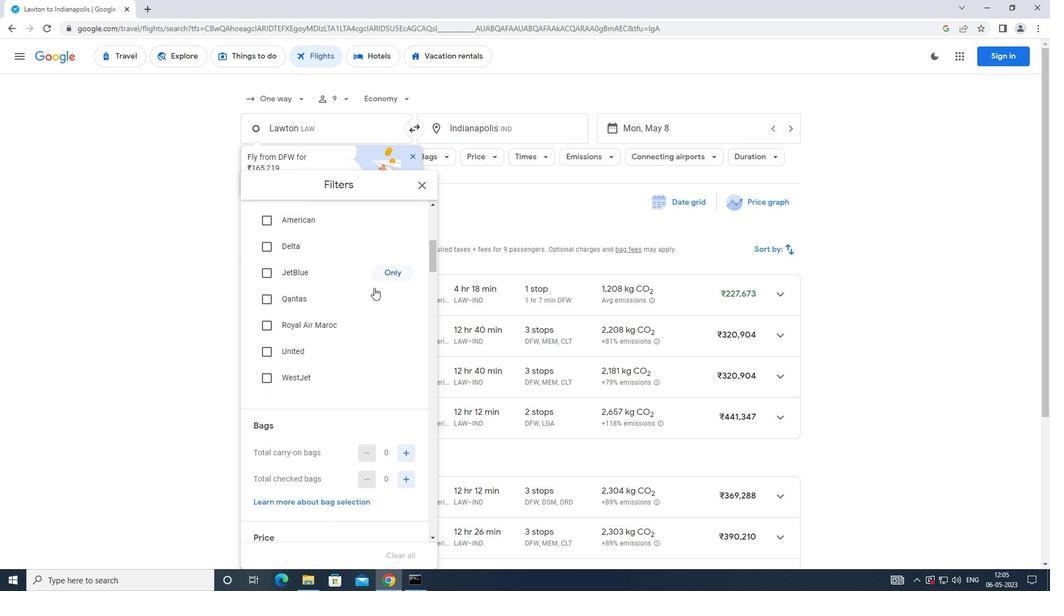 
Action: Mouse moved to (373, 287)
Screenshot: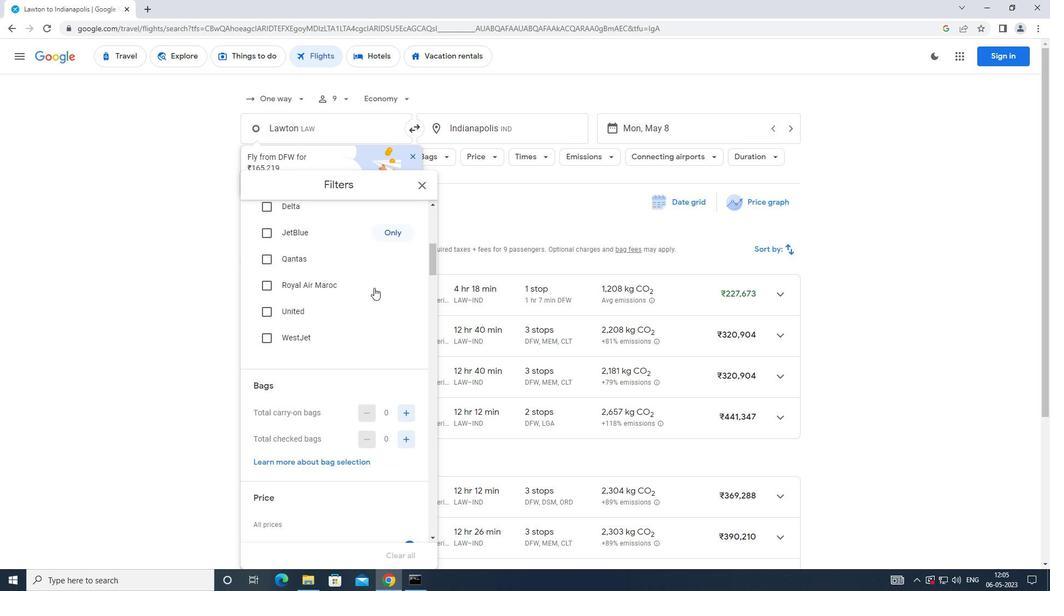 
Action: Mouse scrolled (373, 287) with delta (0, 0)
Screenshot: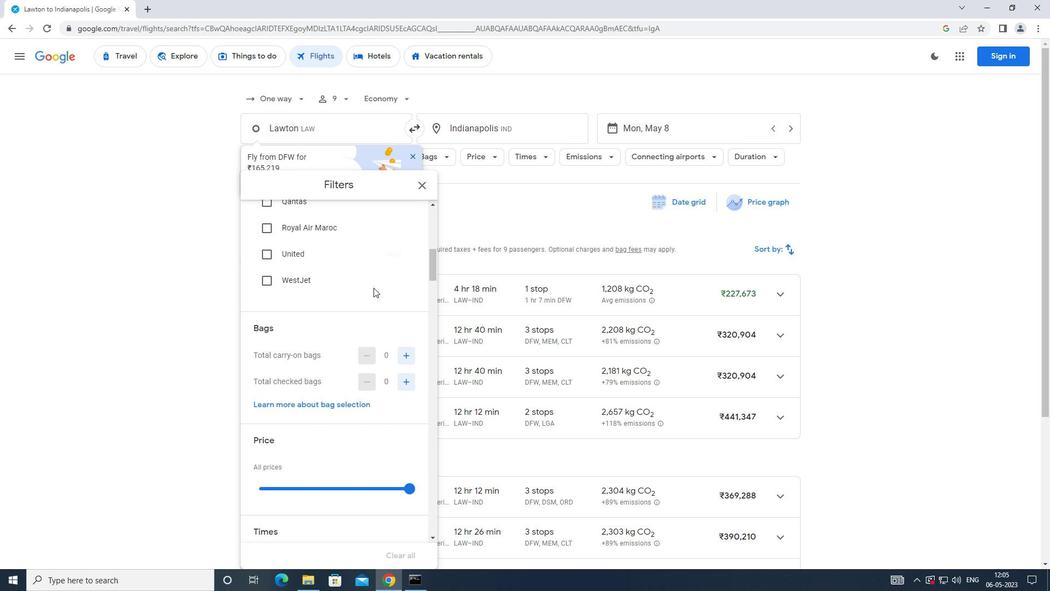 
Action: Mouse scrolled (373, 287) with delta (0, 0)
Screenshot: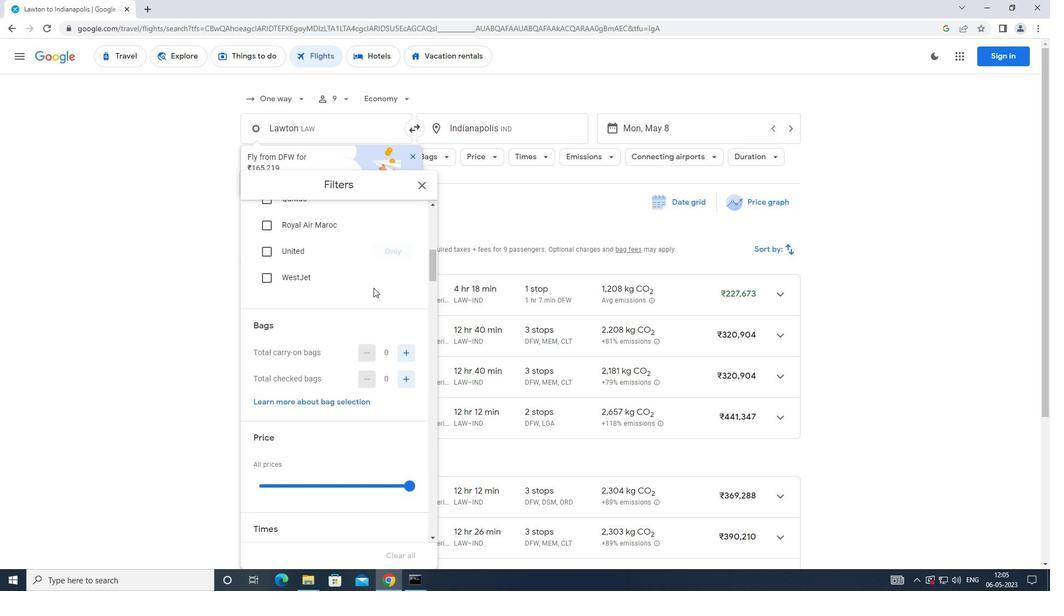 
Action: Mouse moved to (406, 275)
Screenshot: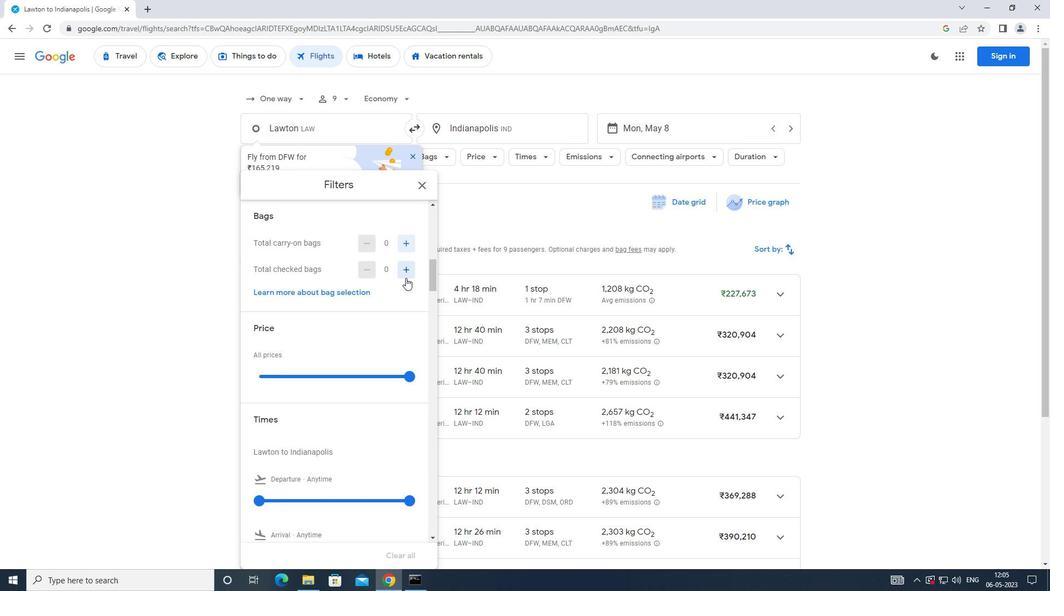 
Action: Mouse pressed left at (406, 275)
Screenshot: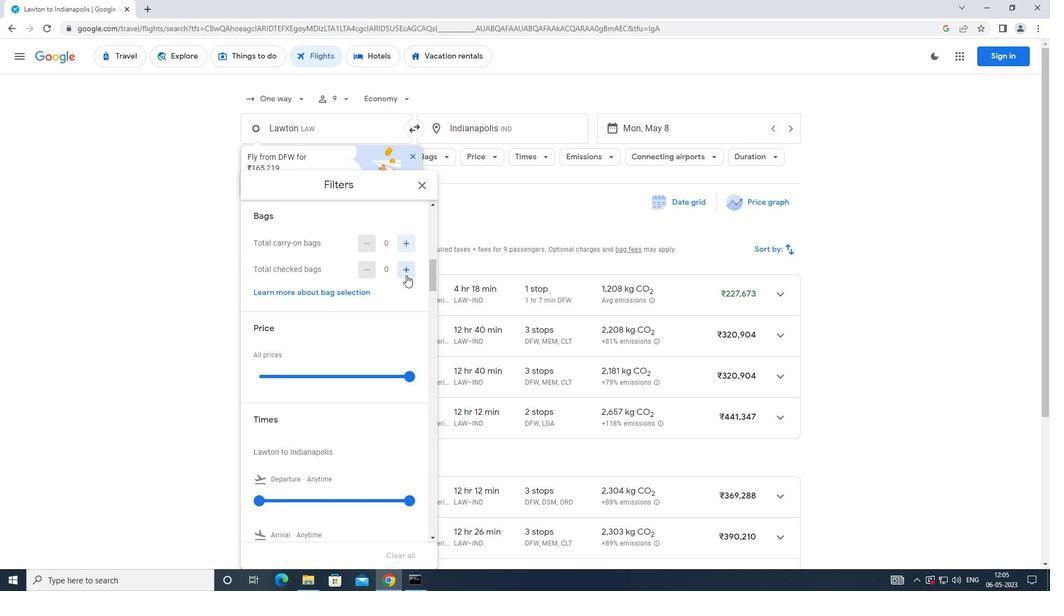 
Action: Mouse pressed left at (406, 275)
Screenshot: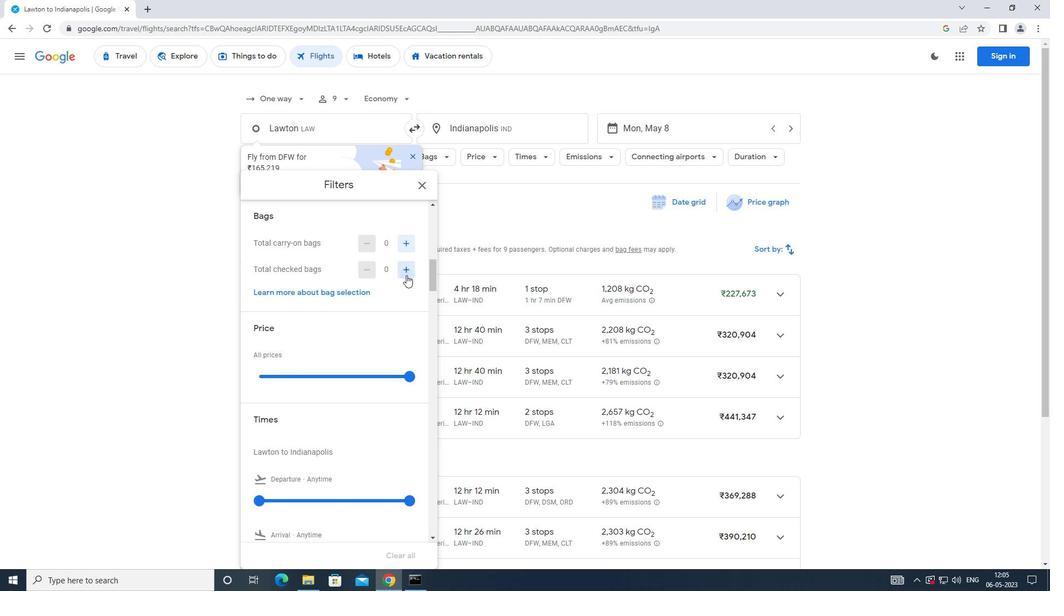
Action: Mouse moved to (406, 274)
Screenshot: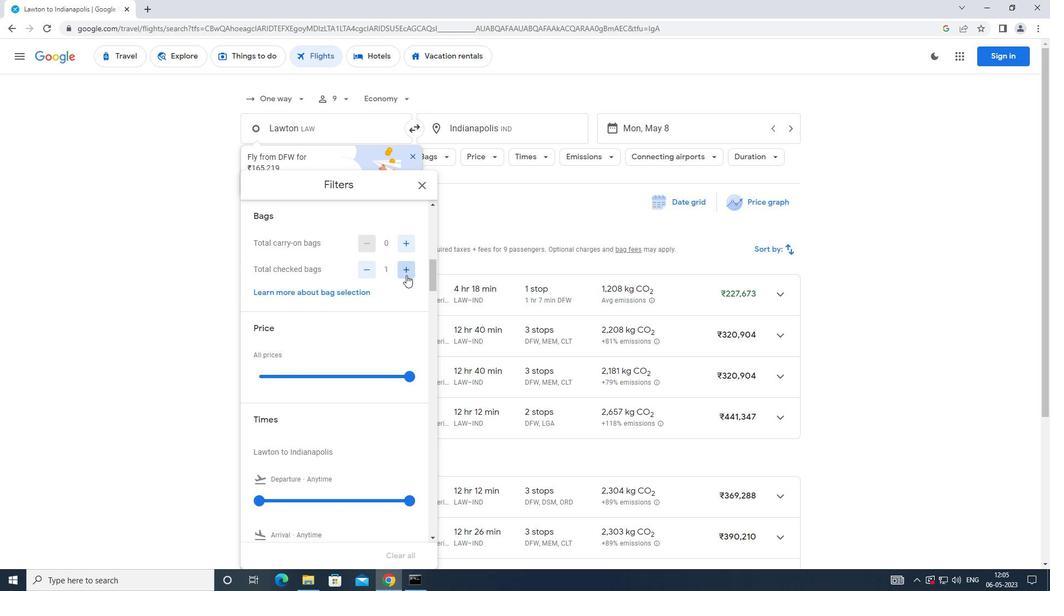 
Action: Mouse pressed left at (406, 274)
Screenshot: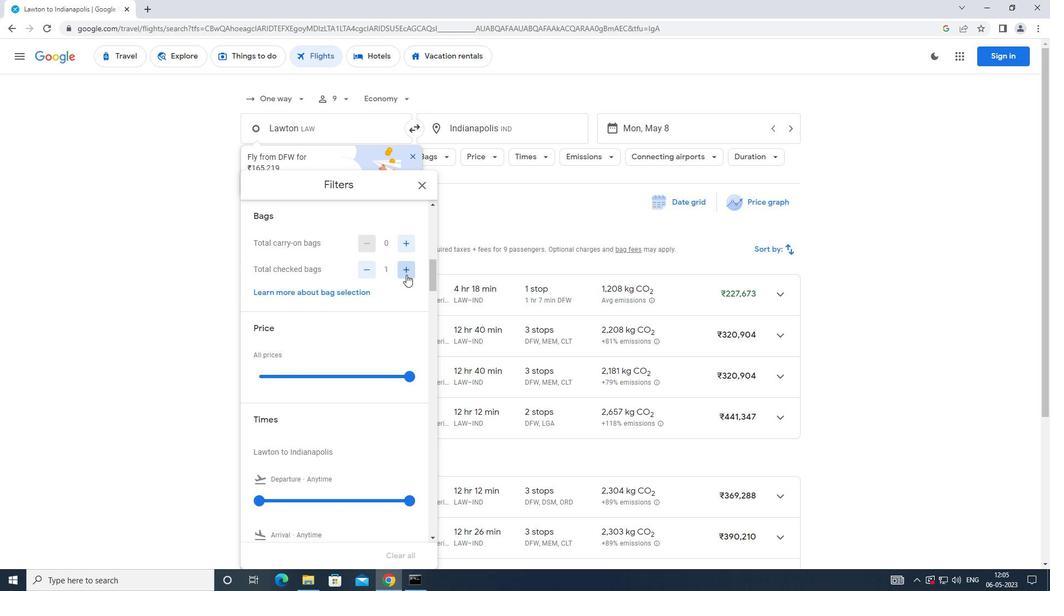 
Action: Mouse pressed left at (406, 274)
Screenshot: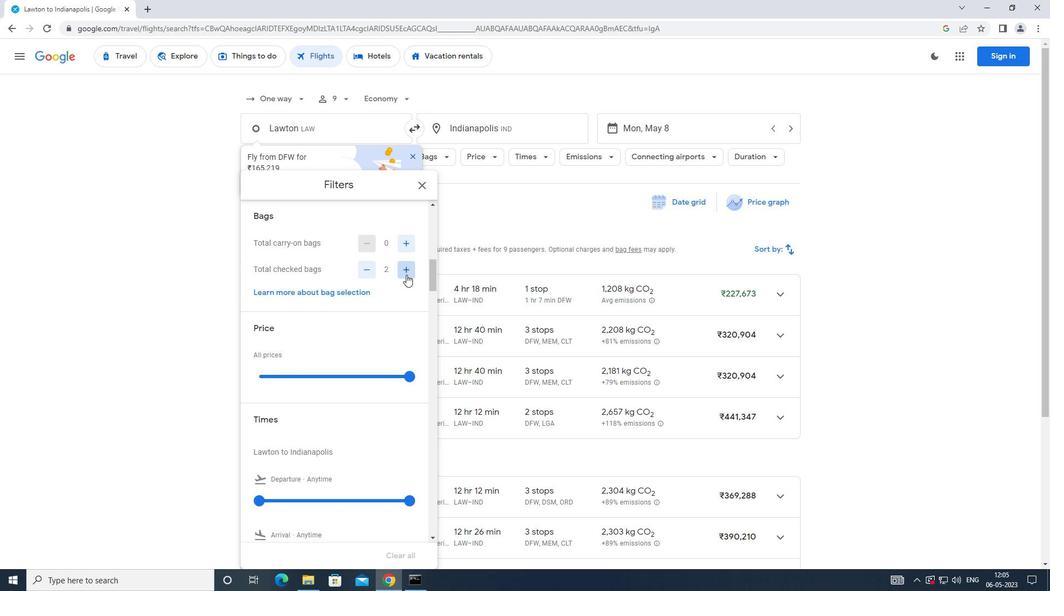 
Action: Mouse pressed left at (406, 274)
Screenshot: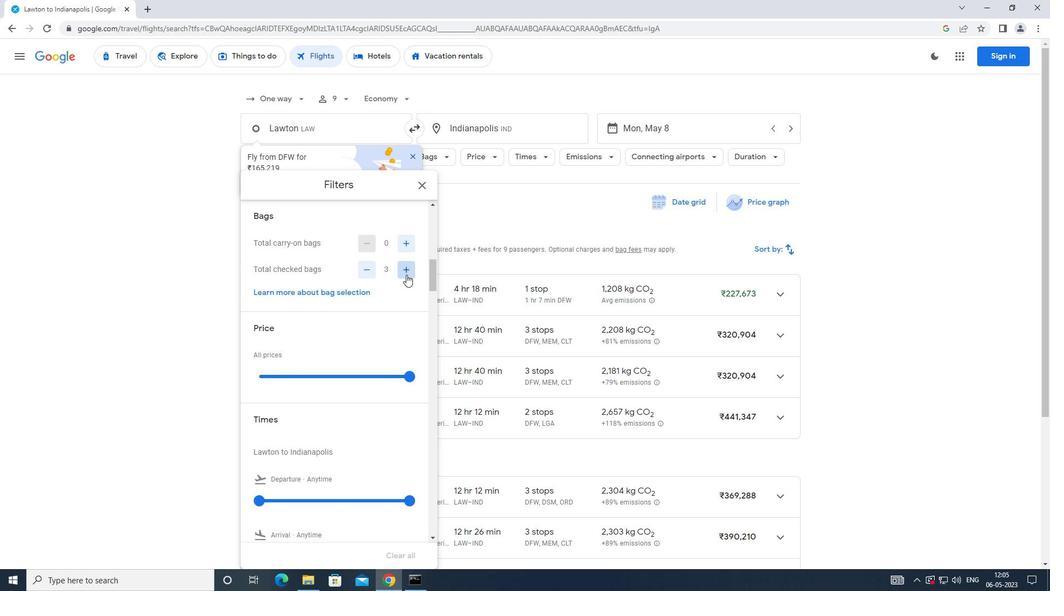 
Action: Mouse pressed left at (406, 274)
Screenshot: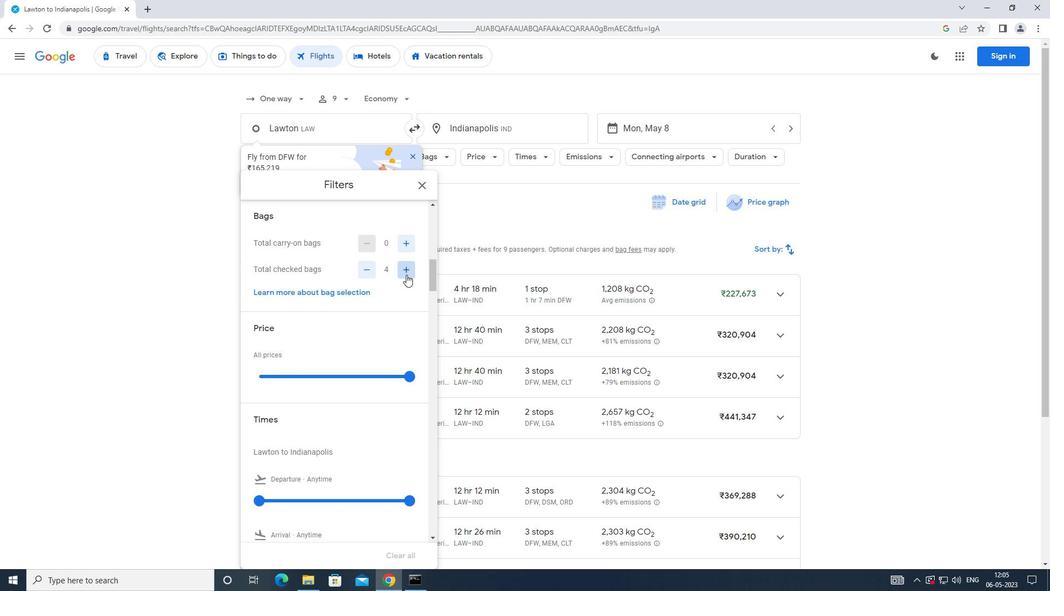 
Action: Mouse pressed left at (406, 274)
Screenshot: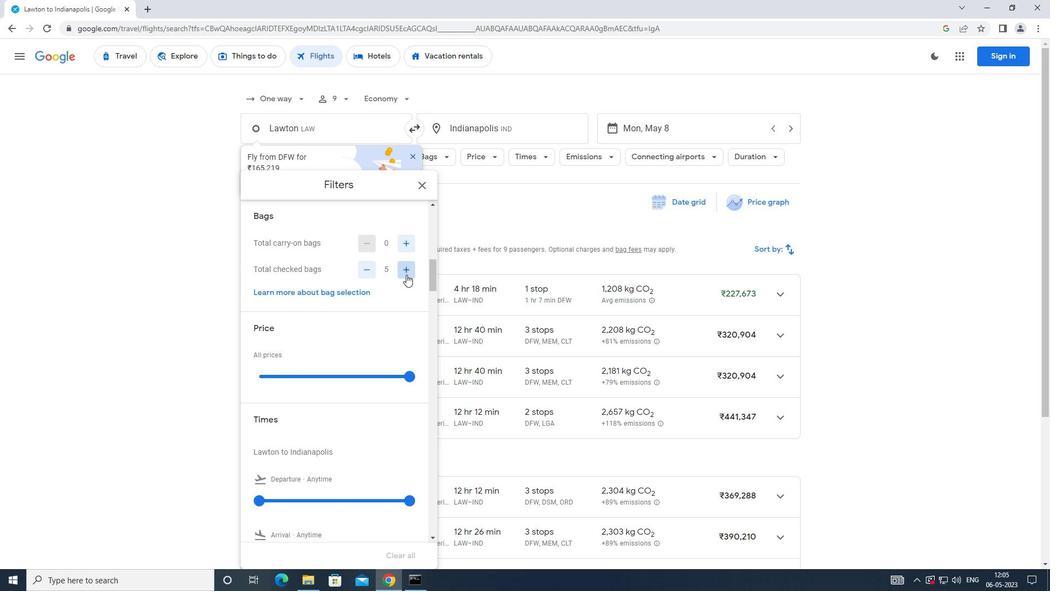 
Action: Mouse pressed left at (406, 274)
Screenshot: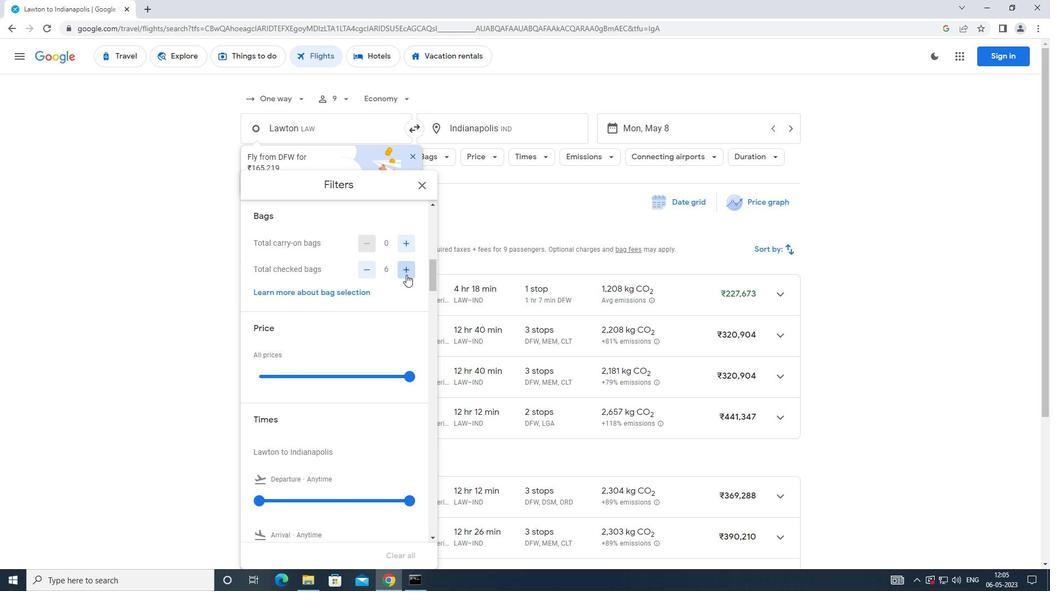 
Action: Mouse pressed left at (406, 274)
Screenshot: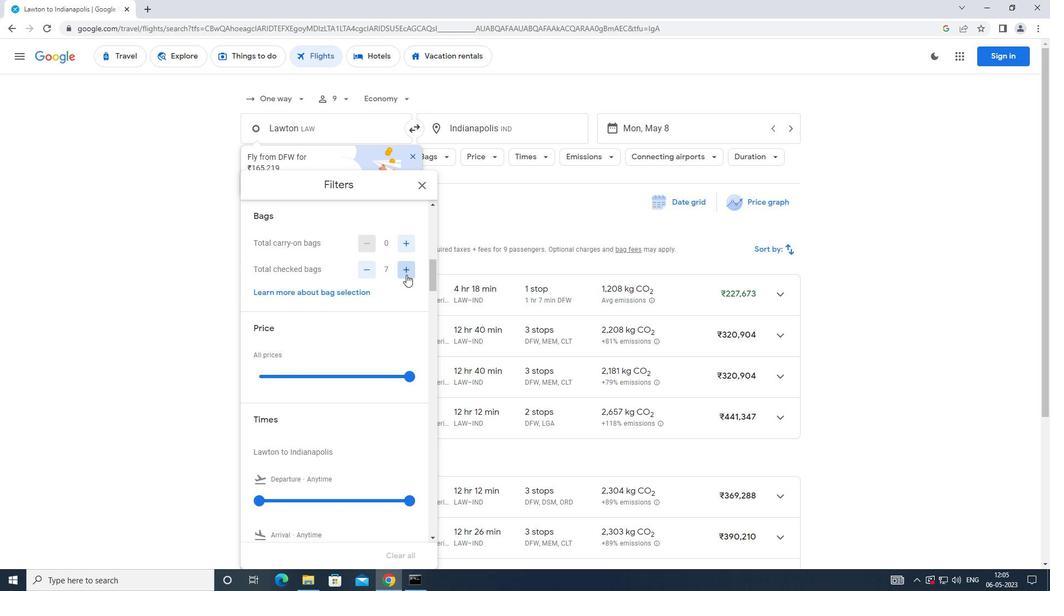 
Action: Mouse moved to (374, 281)
Screenshot: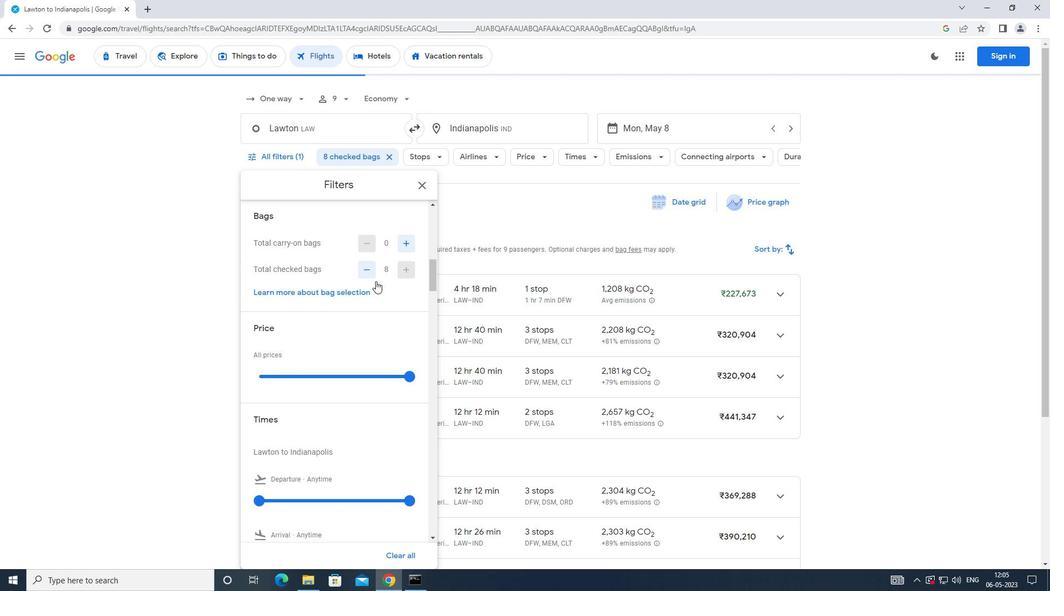 
Action: Mouse scrolled (374, 280) with delta (0, 0)
Screenshot: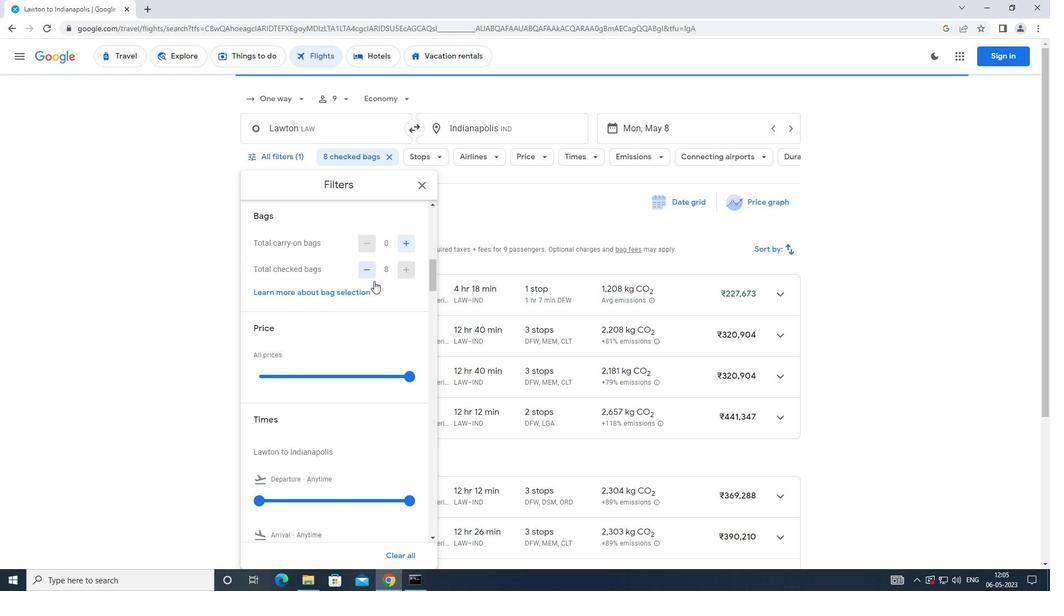 
Action: Mouse moved to (373, 281)
Screenshot: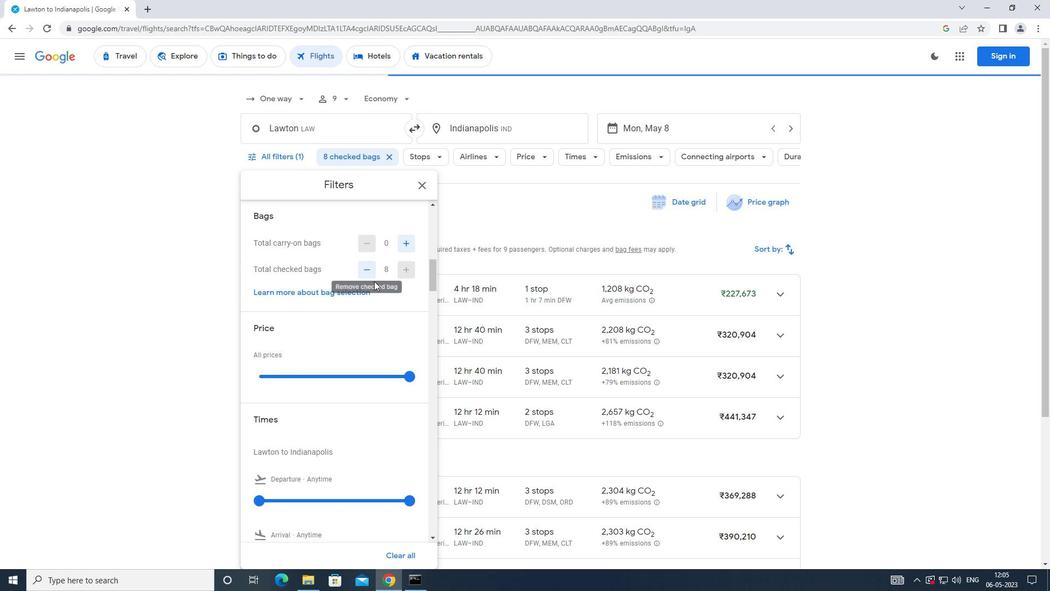 
Action: Mouse scrolled (373, 280) with delta (0, 0)
Screenshot: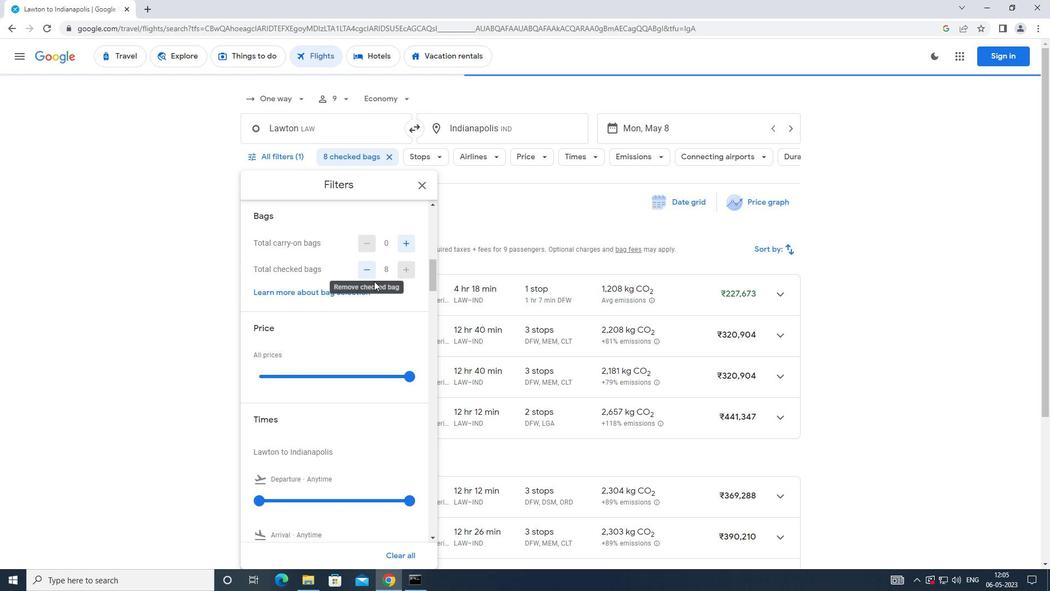 
Action: Mouse moved to (406, 325)
Screenshot: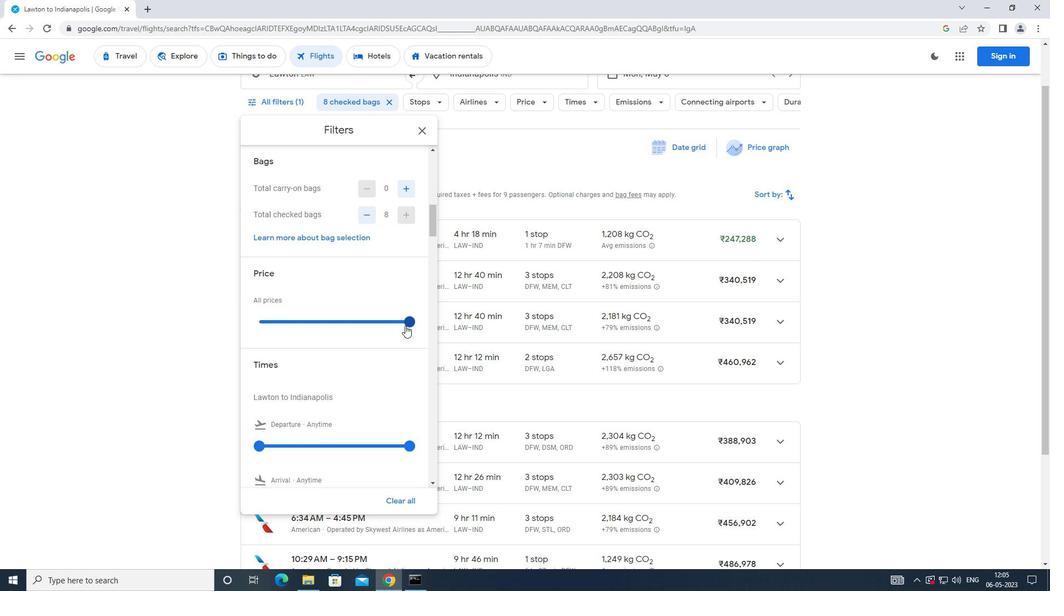 
Action: Mouse pressed left at (406, 325)
Screenshot: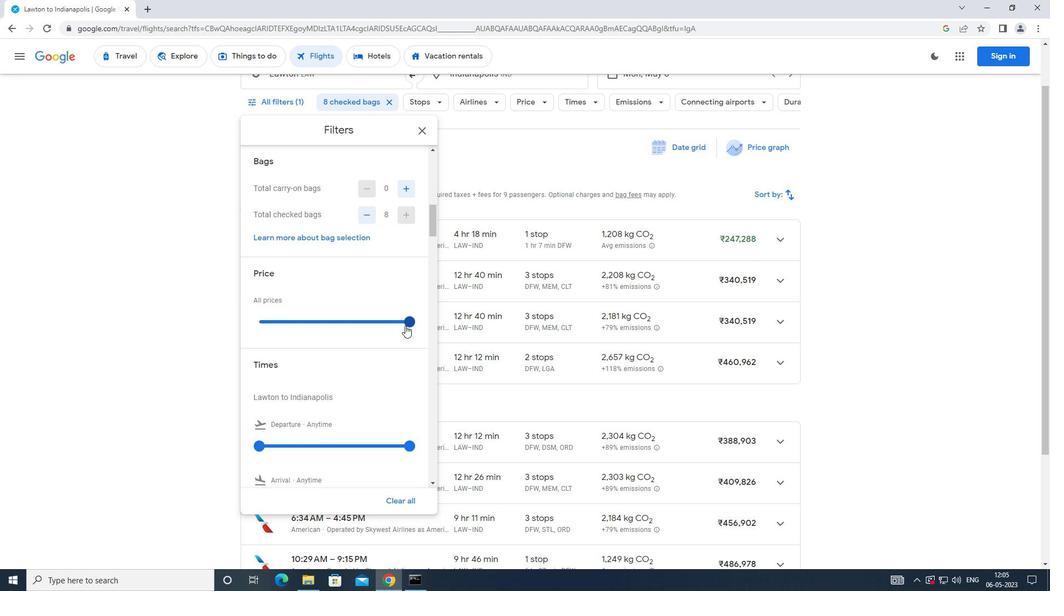 
Action: Mouse moved to (257, 448)
Screenshot: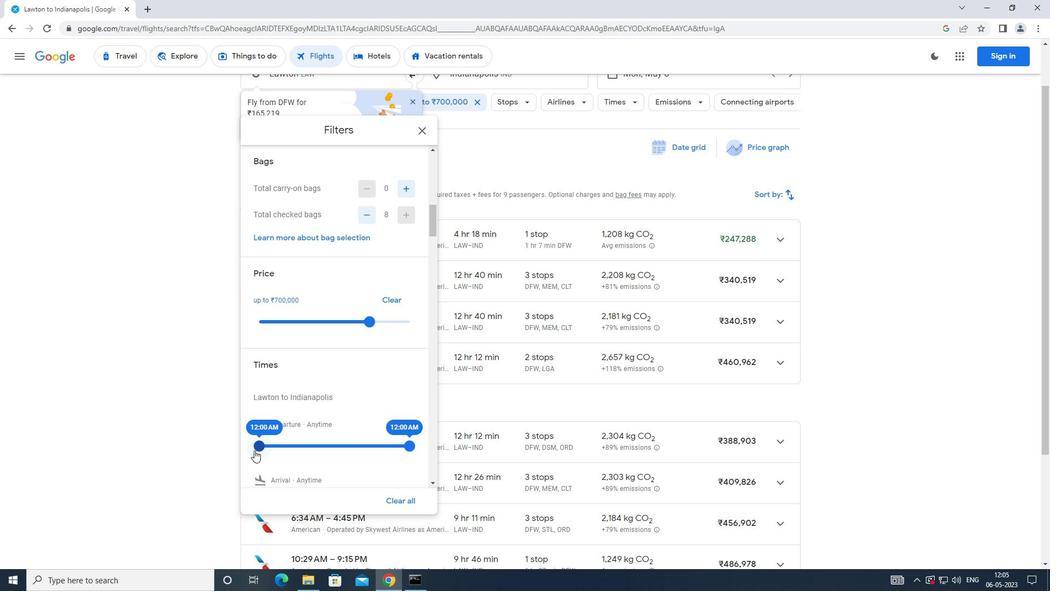 
Action: Mouse pressed left at (257, 448)
Screenshot: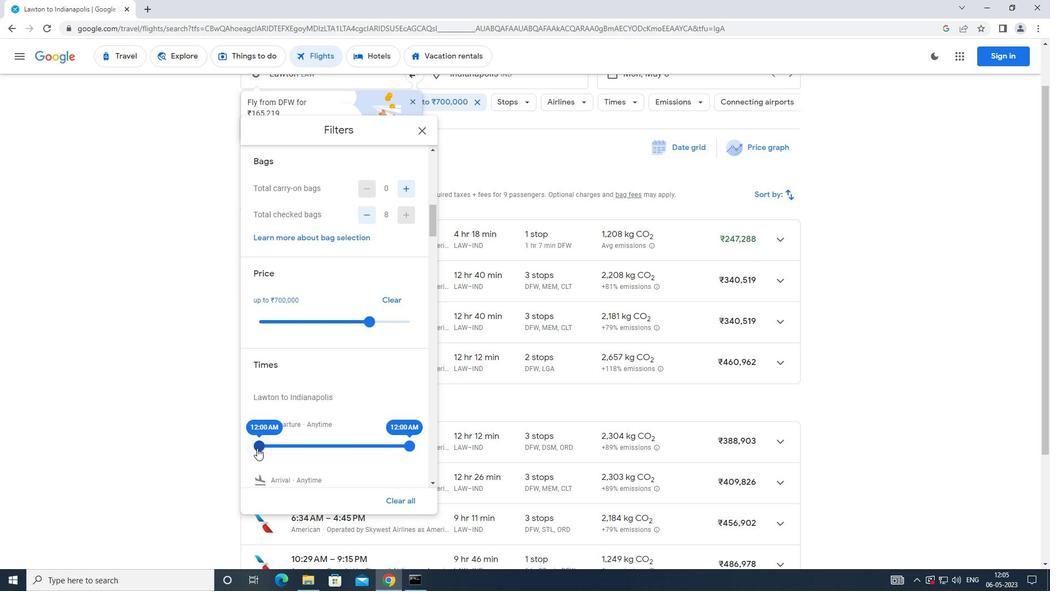
Action: Mouse moved to (408, 449)
Screenshot: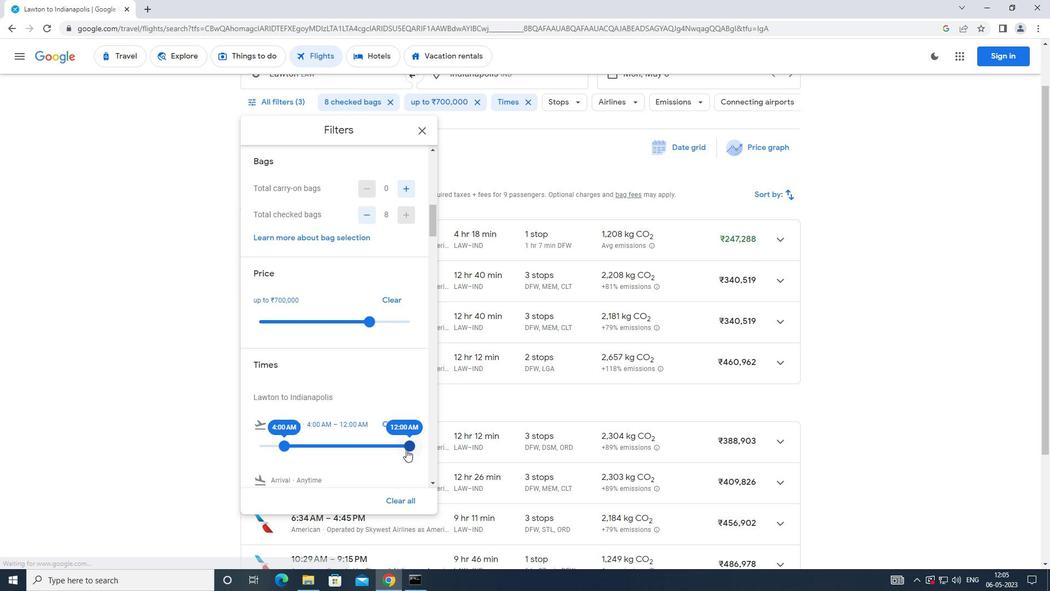 
Action: Mouse pressed left at (408, 449)
Screenshot: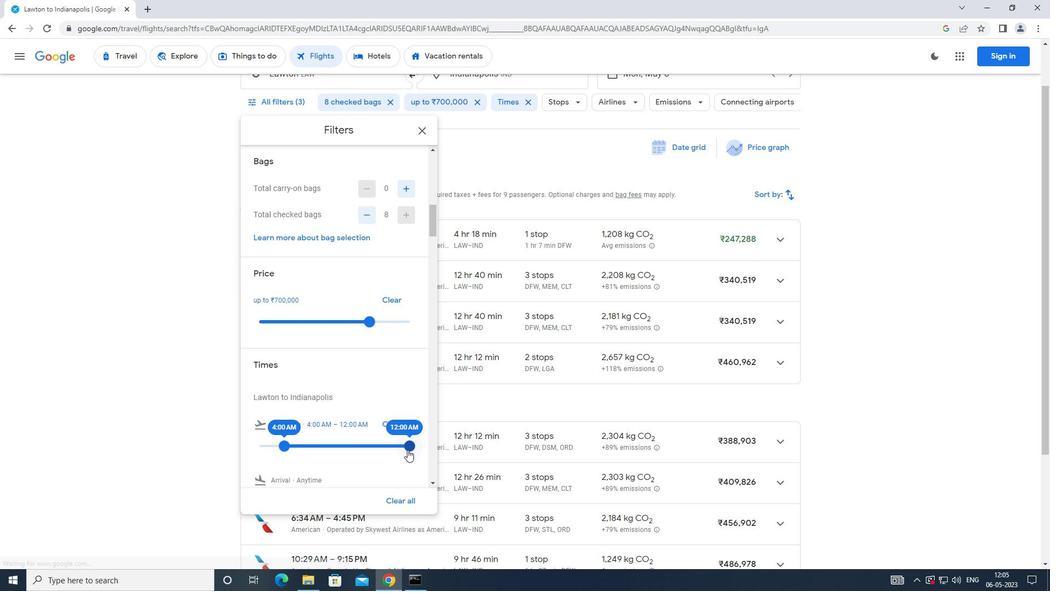 
Action: Mouse moved to (237, 442)
Screenshot: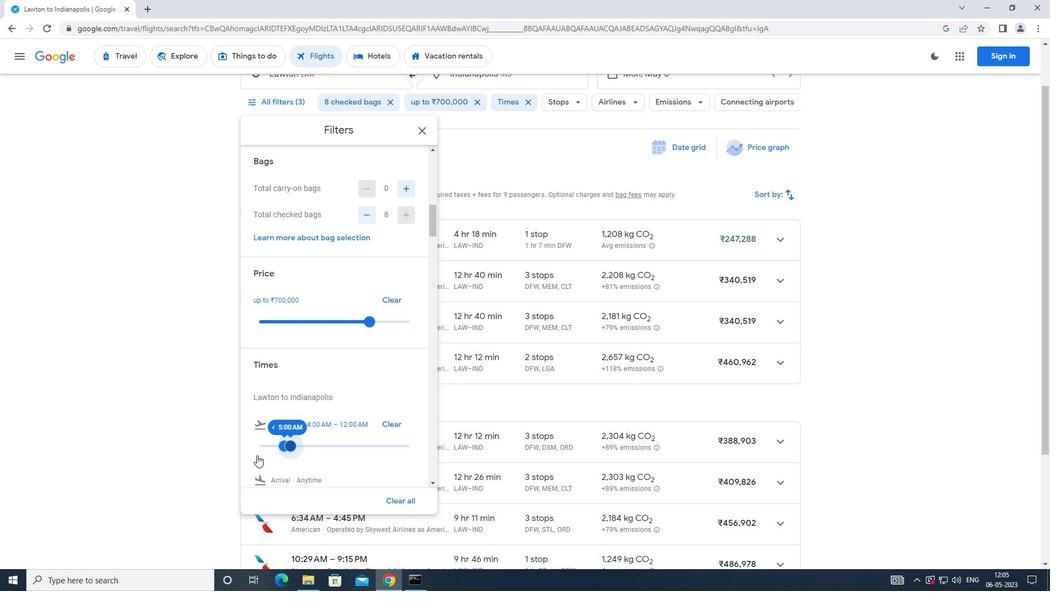 
